 Task: Look for space in Torres, Brazil from 6th September, 2023 to 10th September, 2023 for 1 adult in price range Rs.9000 to Rs.17000. Place can be private room with 1  bedroom having 1 bed and 1 bathroom. Property type can be house, flat, guest house, hotel. Amenities needed are: washing machine. Booking option can be shelf check-in. Required host language is Spanish.
Action: Mouse moved to (389, 94)
Screenshot: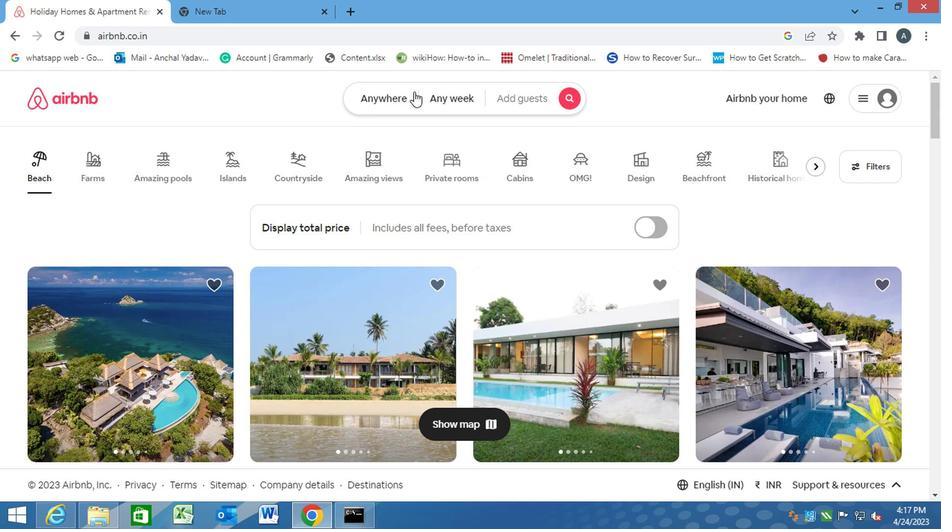 
Action: Mouse pressed left at (389, 94)
Screenshot: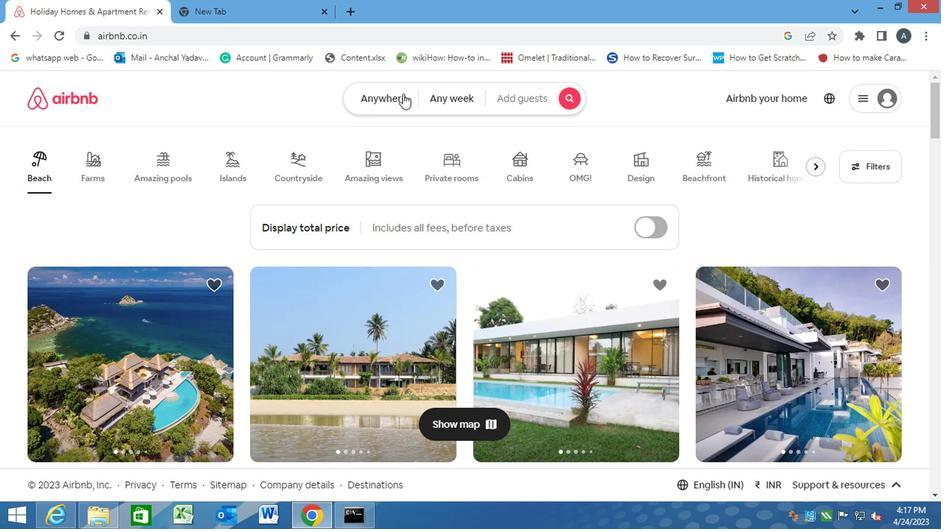 
Action: Mouse moved to (267, 151)
Screenshot: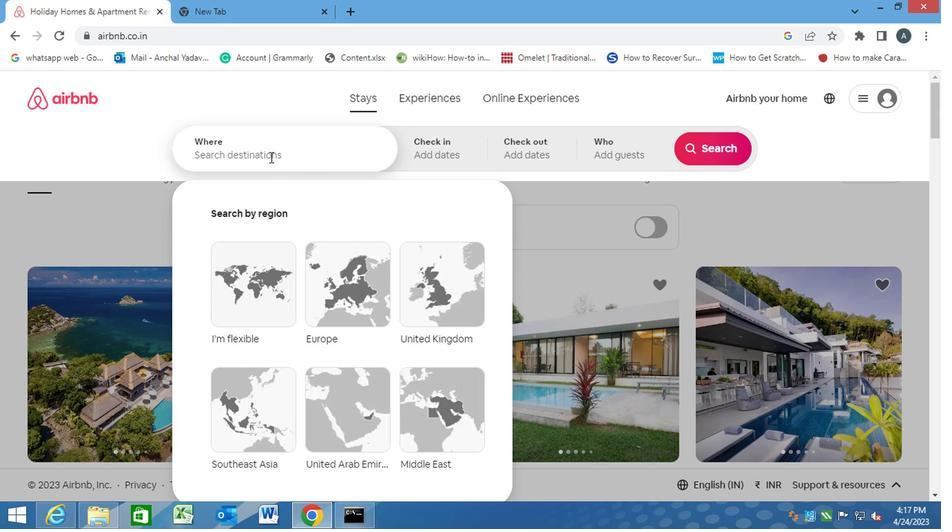 
Action: Mouse pressed left at (267, 151)
Screenshot: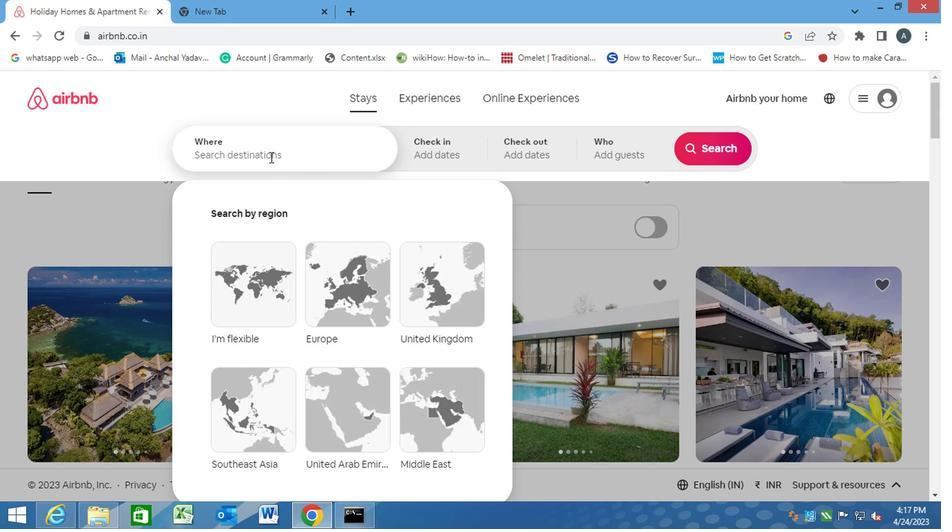 
Action: Key pressed t<Key.caps_lock>remembe,<Key.space><Key.caps_lock>b<Key.caps_lock>razil<Key.enter>
Screenshot: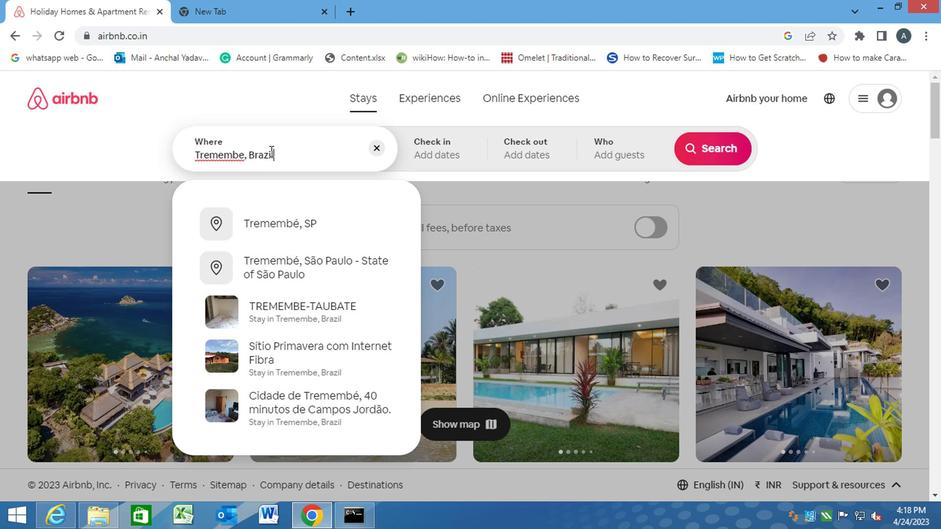 
Action: Mouse moved to (699, 254)
Screenshot: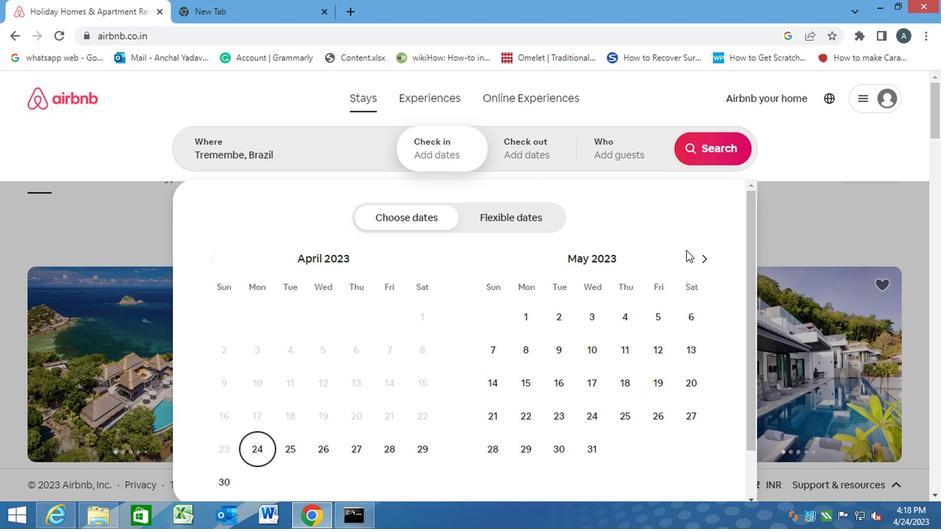 
Action: Mouse pressed left at (699, 254)
Screenshot: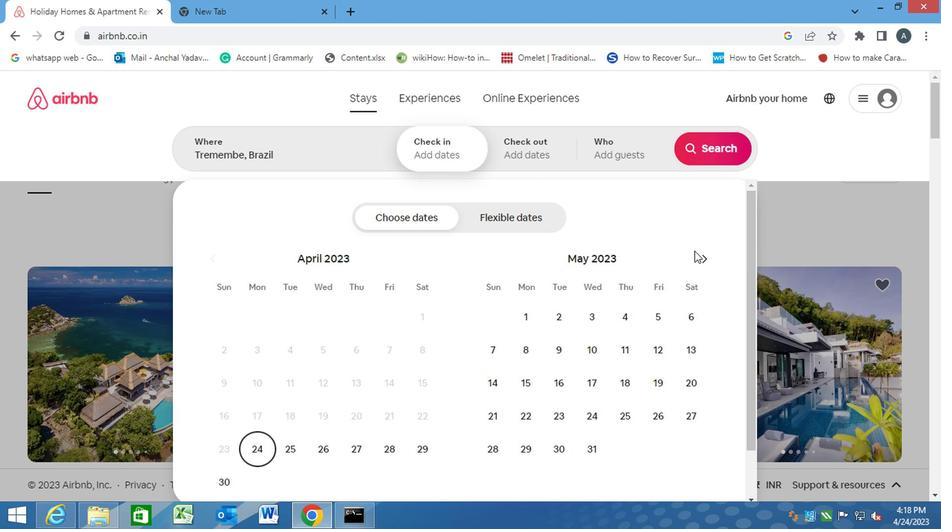 
Action: Mouse pressed left at (699, 254)
Screenshot: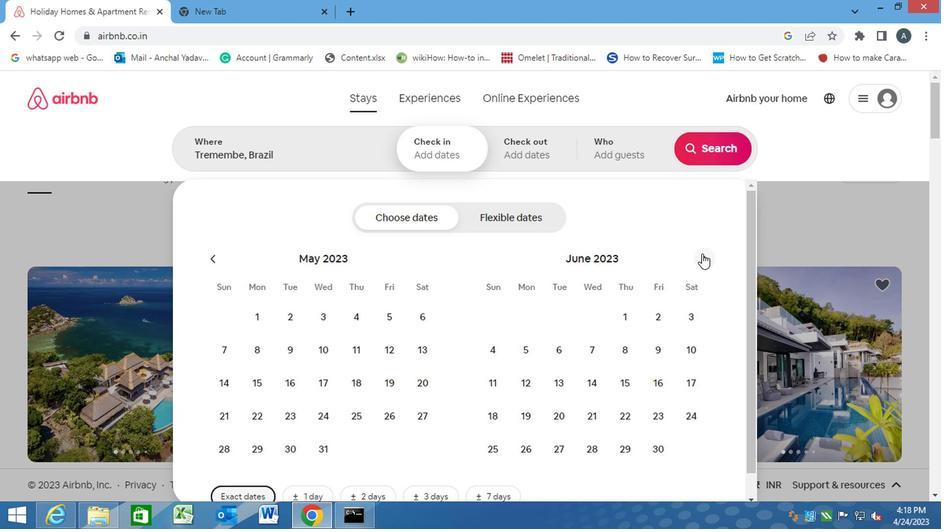 
Action: Mouse pressed left at (699, 254)
Screenshot: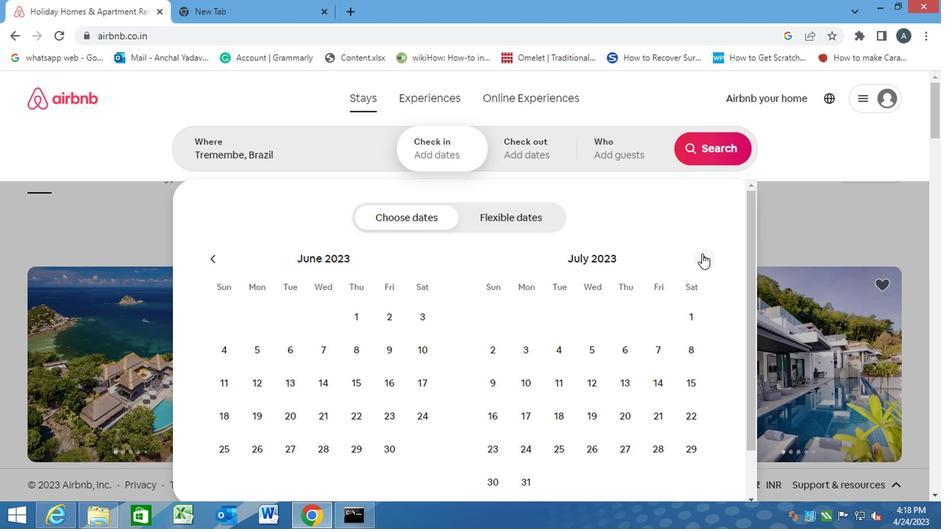 
Action: Mouse moved to (559, 317)
Screenshot: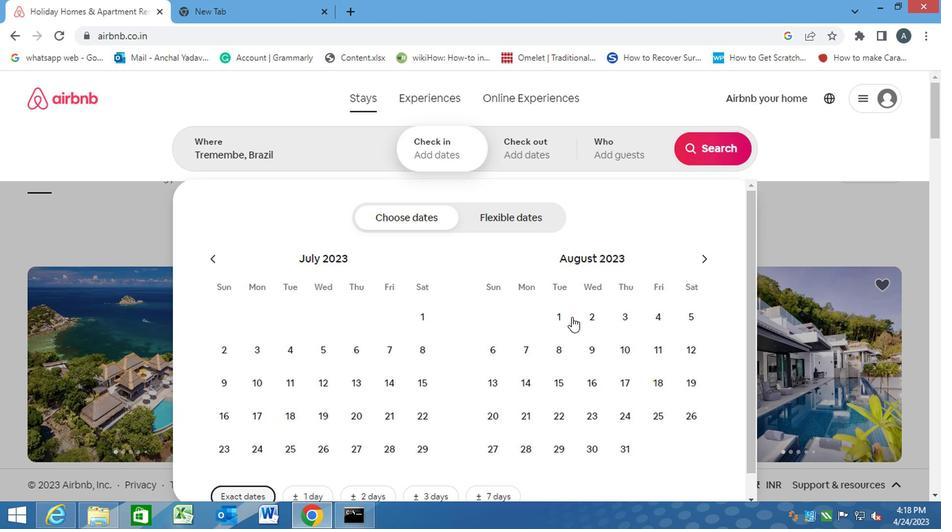 
Action: Mouse pressed left at (559, 317)
Screenshot: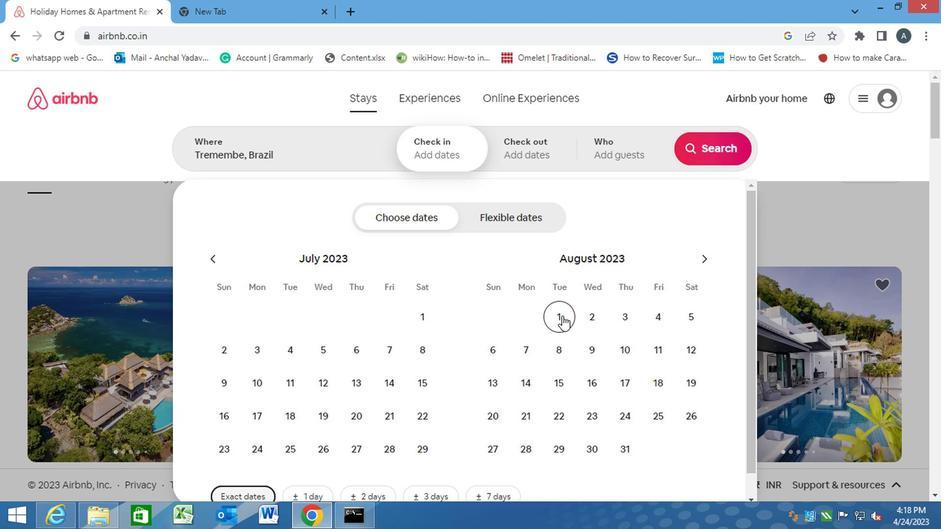 
Action: Mouse moved to (695, 321)
Screenshot: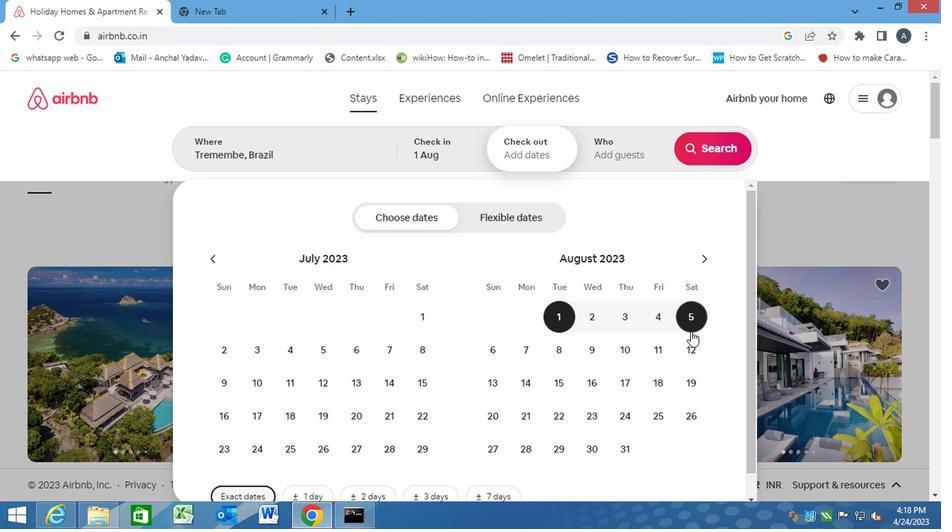 
Action: Mouse pressed left at (695, 321)
Screenshot: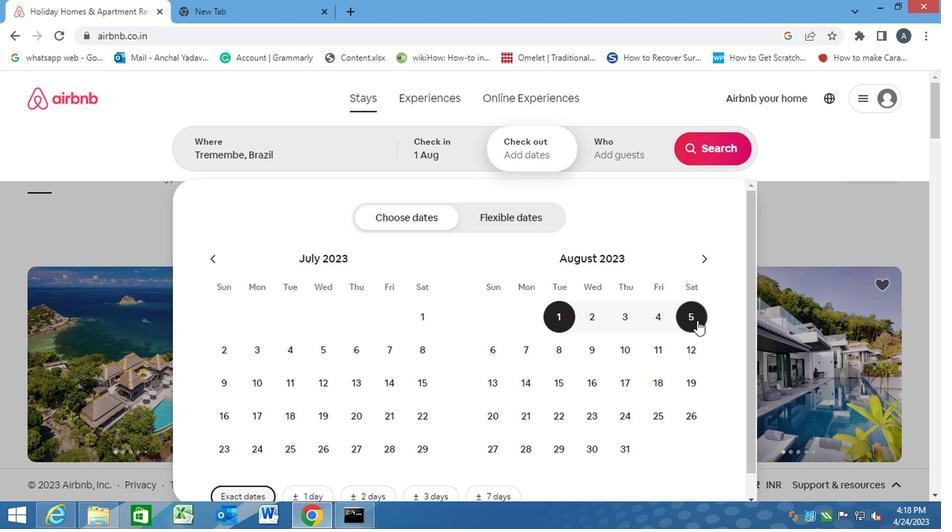 
Action: Mouse moved to (614, 152)
Screenshot: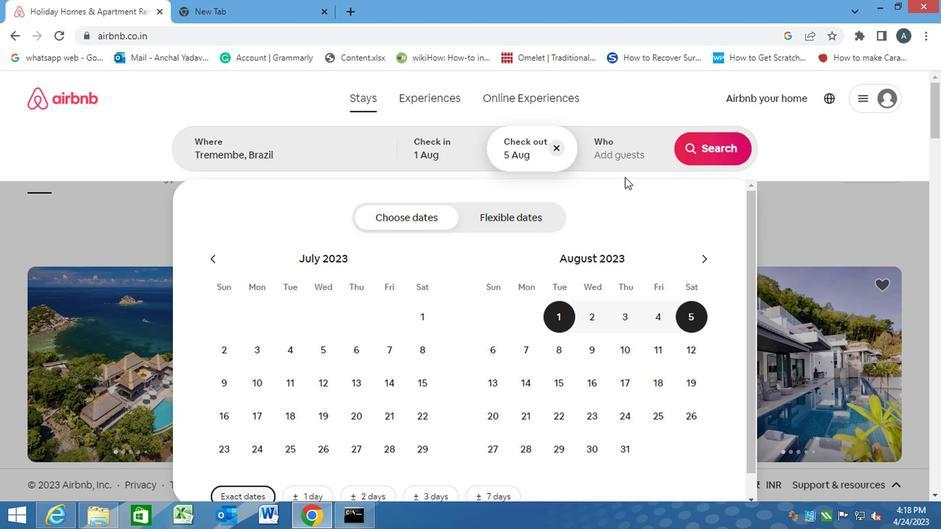 
Action: Mouse pressed left at (614, 152)
Screenshot: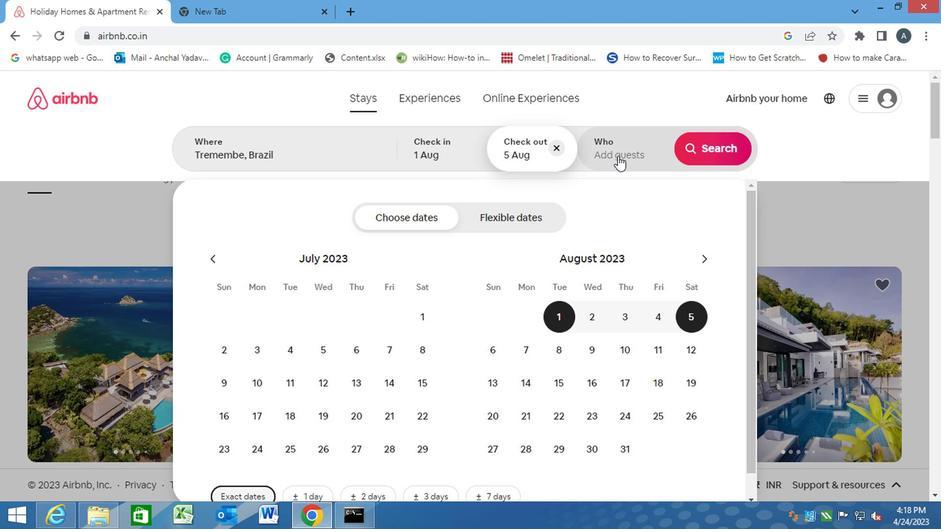 
Action: Mouse moved to (716, 218)
Screenshot: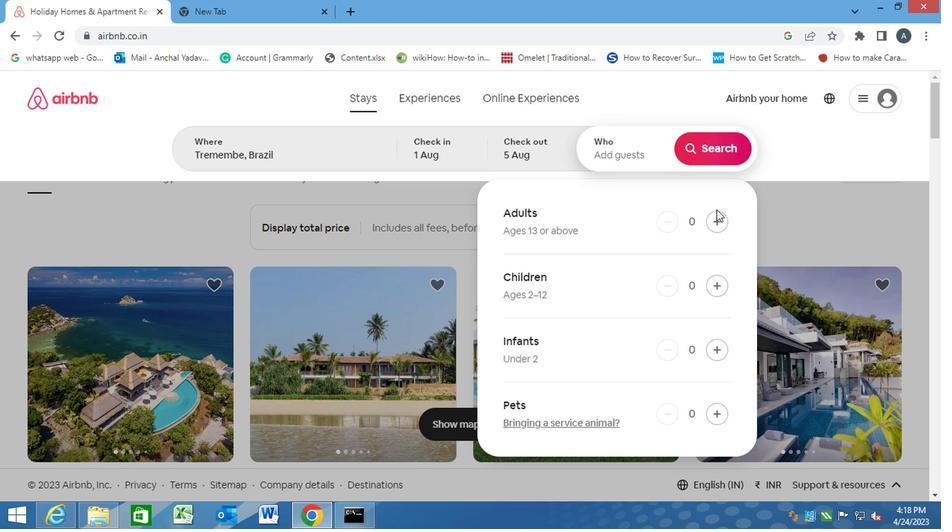 
Action: Mouse pressed left at (716, 218)
Screenshot: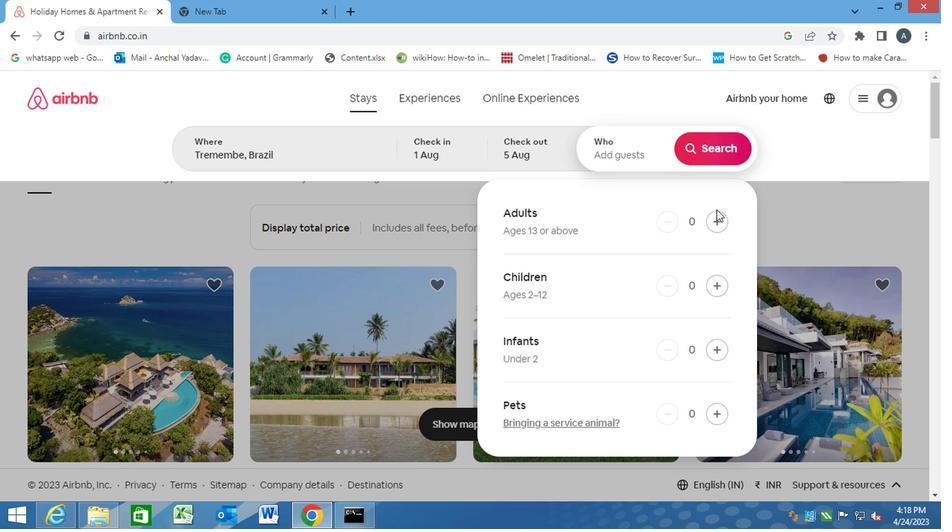 
Action: Mouse pressed left at (716, 218)
Screenshot: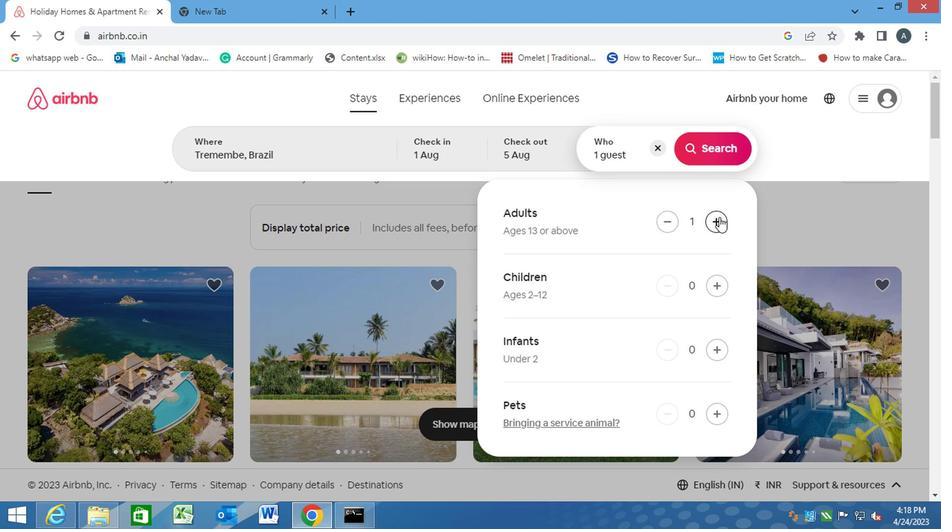 
Action: Mouse pressed left at (716, 218)
Screenshot: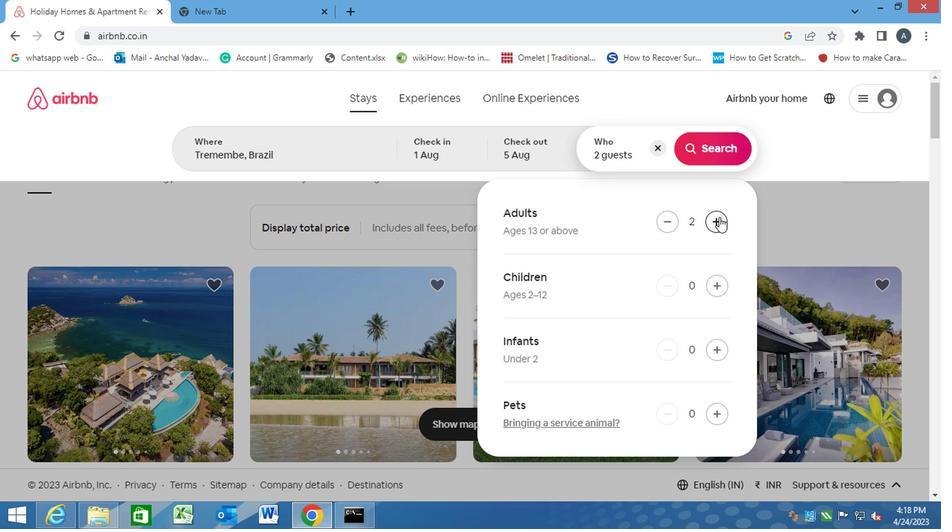 
Action: Mouse moved to (713, 287)
Screenshot: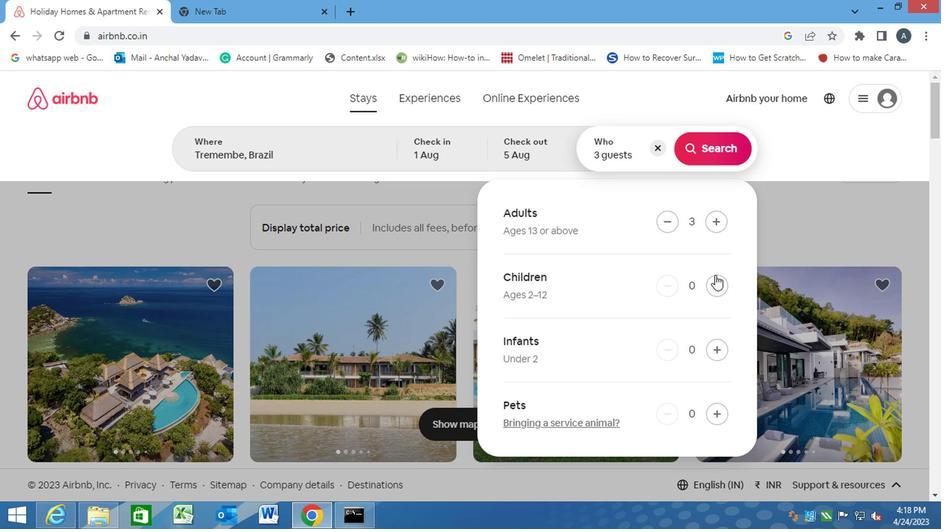 
Action: Mouse pressed left at (713, 287)
Screenshot: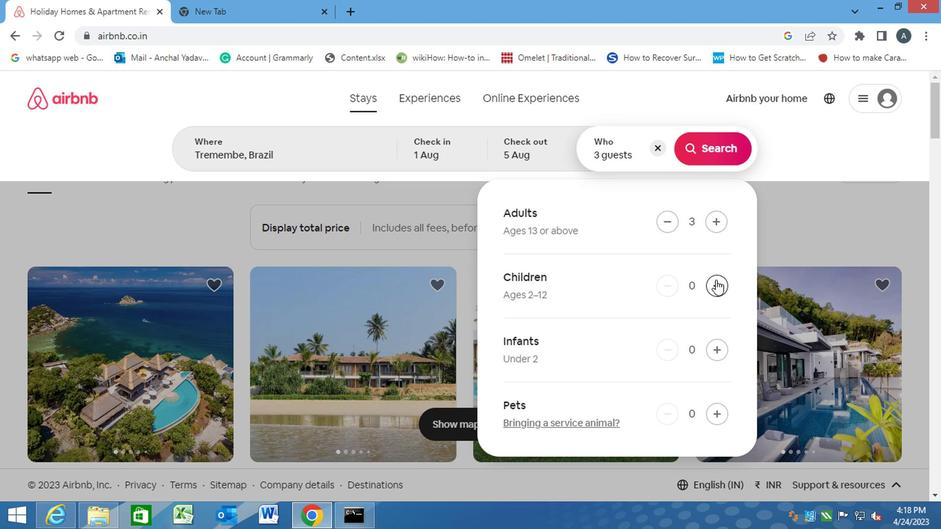 
Action: Mouse moved to (714, 156)
Screenshot: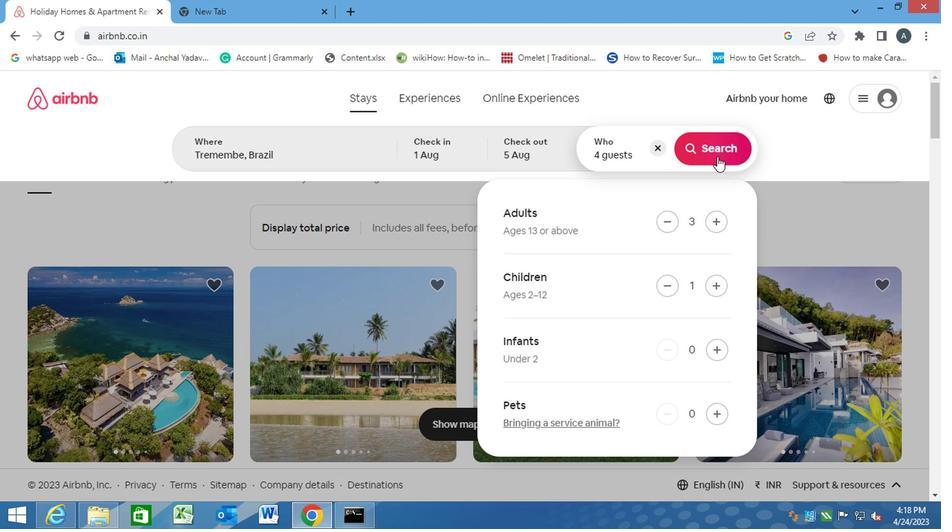 
Action: Mouse pressed left at (714, 156)
Screenshot: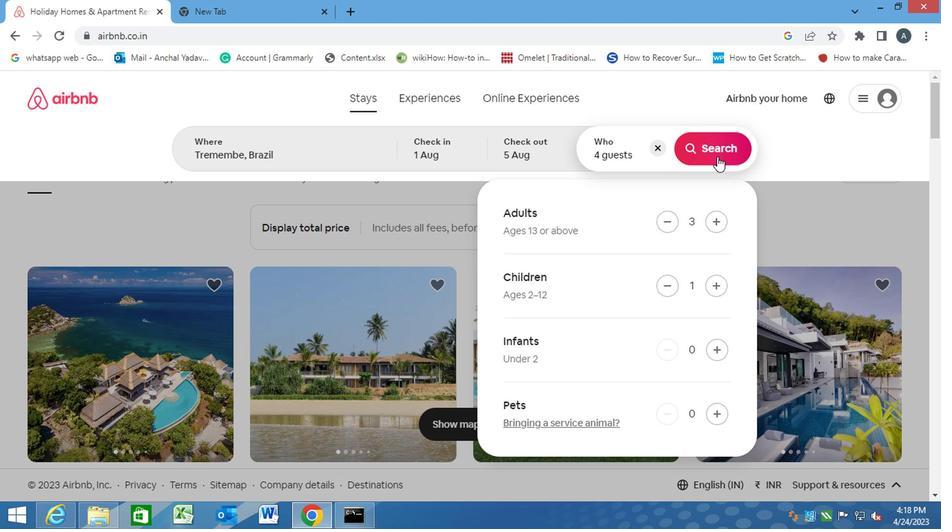
Action: Mouse moved to (871, 148)
Screenshot: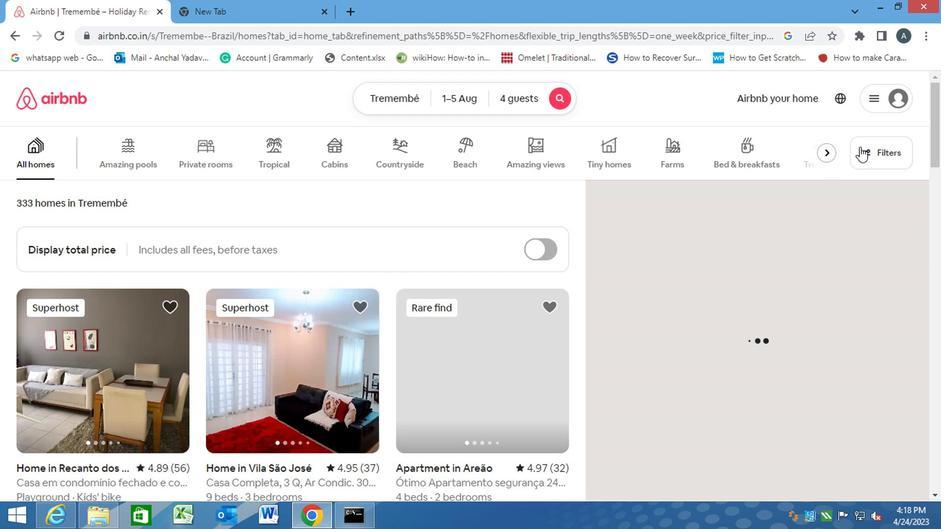 
Action: Mouse pressed left at (871, 148)
Screenshot: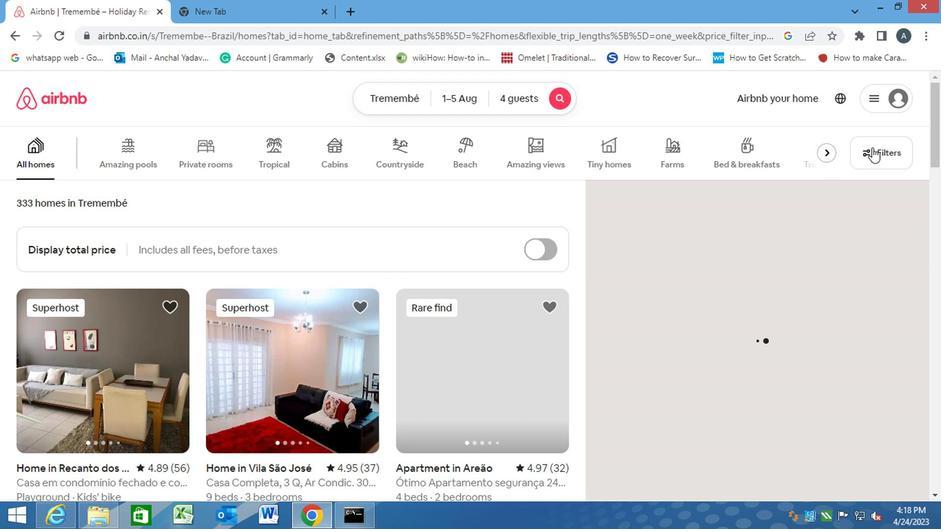 
Action: Mouse moved to (284, 326)
Screenshot: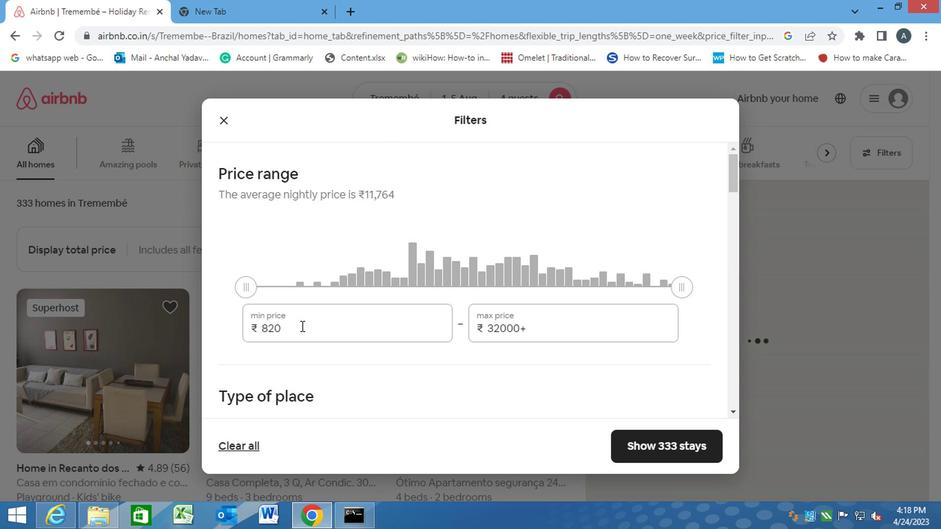 
Action: Mouse pressed left at (284, 326)
Screenshot: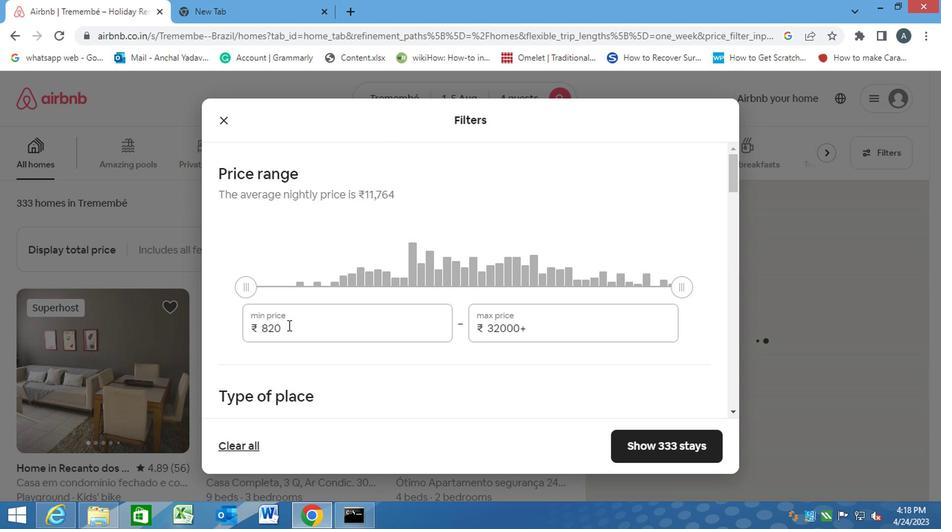 
Action: Mouse moved to (242, 331)
Screenshot: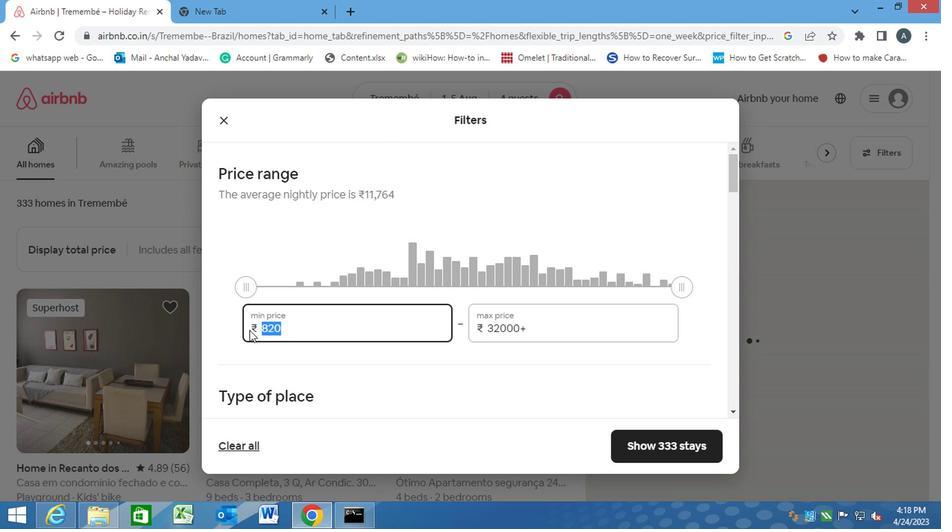 
Action: Key pressed 13000<Key.tab>20000
Screenshot: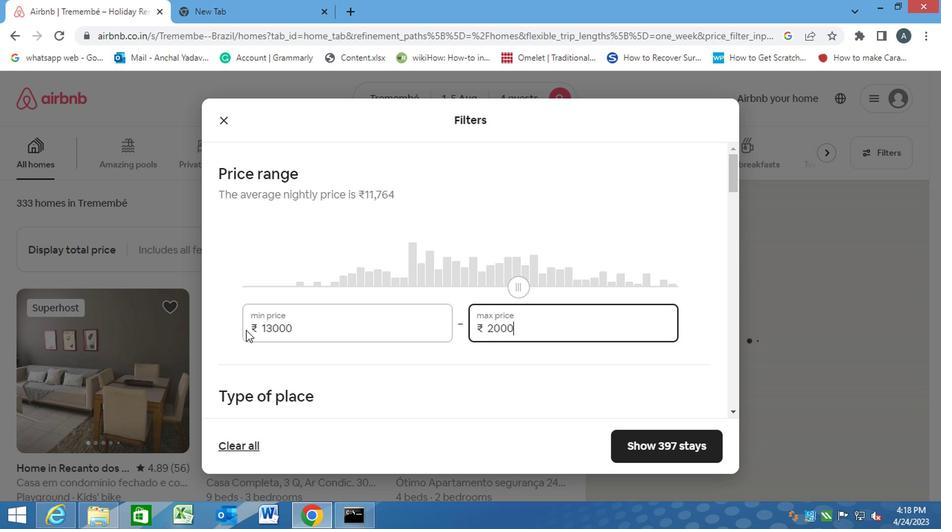 
Action: Mouse moved to (533, 396)
Screenshot: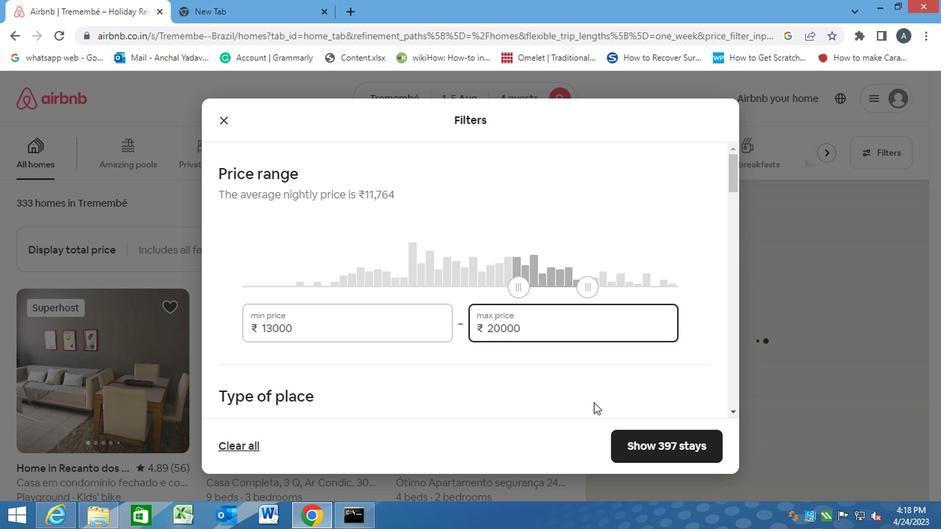 
Action: Mouse pressed left at (533, 396)
Screenshot: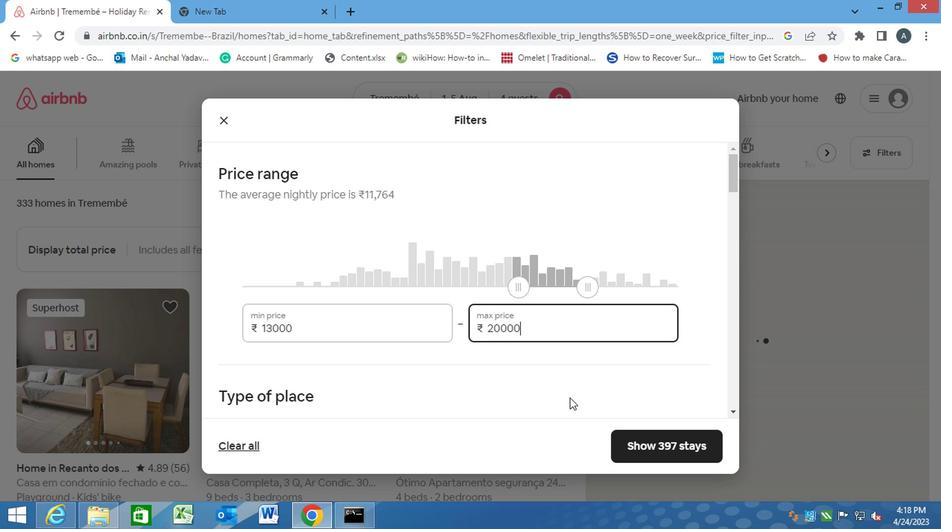 
Action: Mouse scrolled (533, 395) with delta (0, 0)
Screenshot: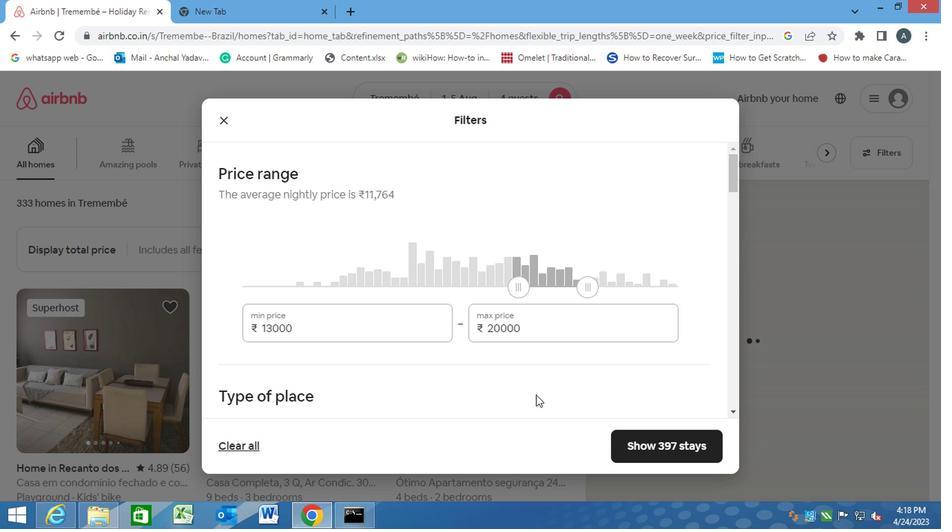 
Action: Mouse moved to (530, 396)
Screenshot: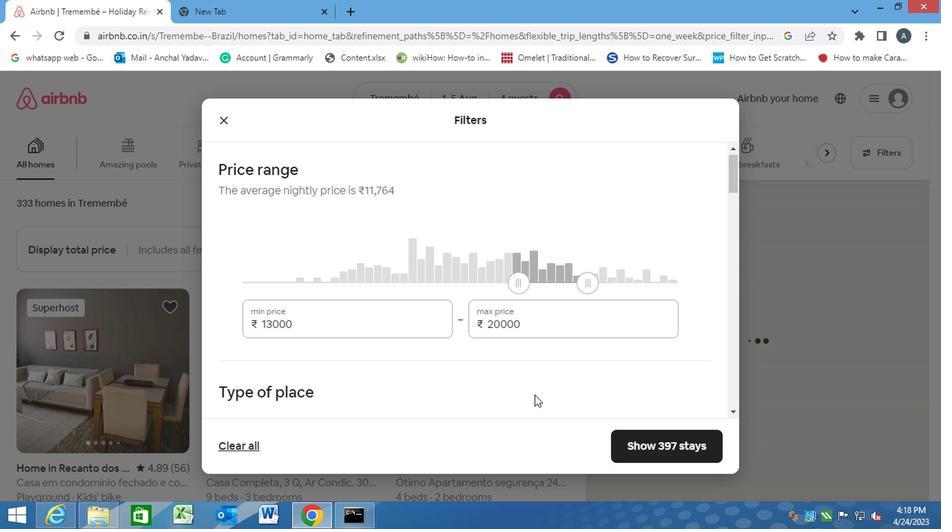 
Action: Mouse scrolled (530, 395) with delta (0, 0)
Screenshot: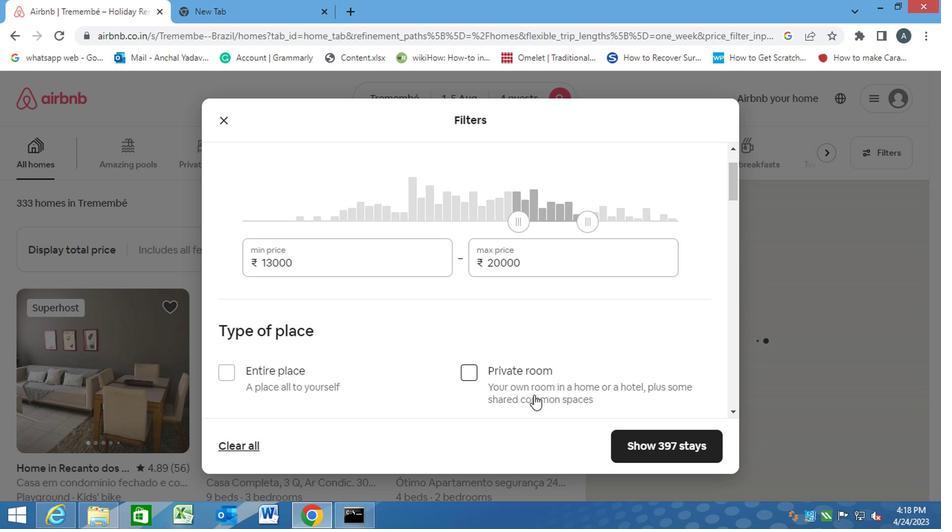 
Action: Mouse moved to (498, 389)
Screenshot: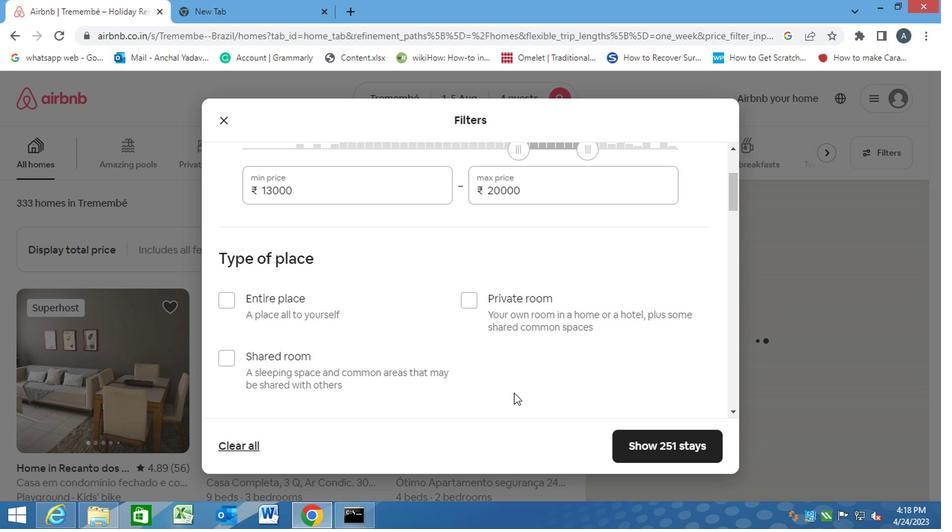 
Action: Mouse scrolled (498, 388) with delta (0, 0)
Screenshot: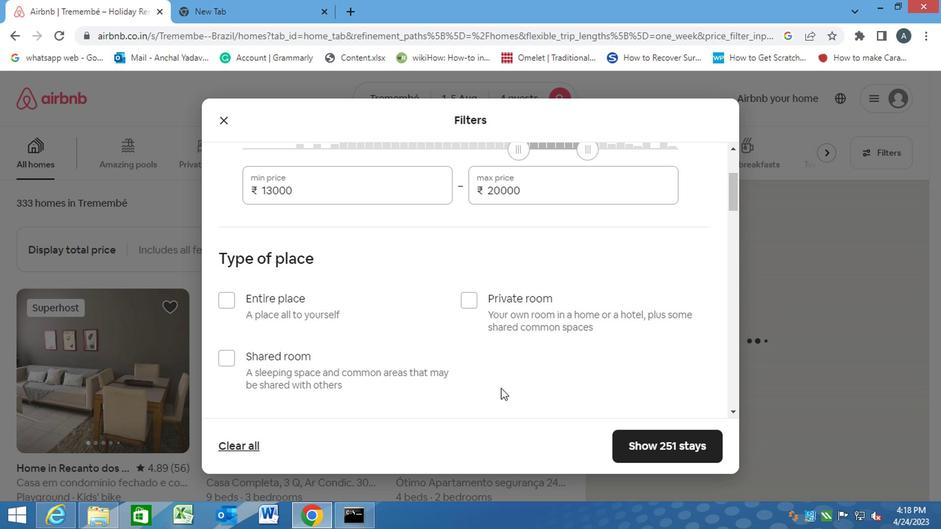 
Action: Mouse moved to (216, 235)
Screenshot: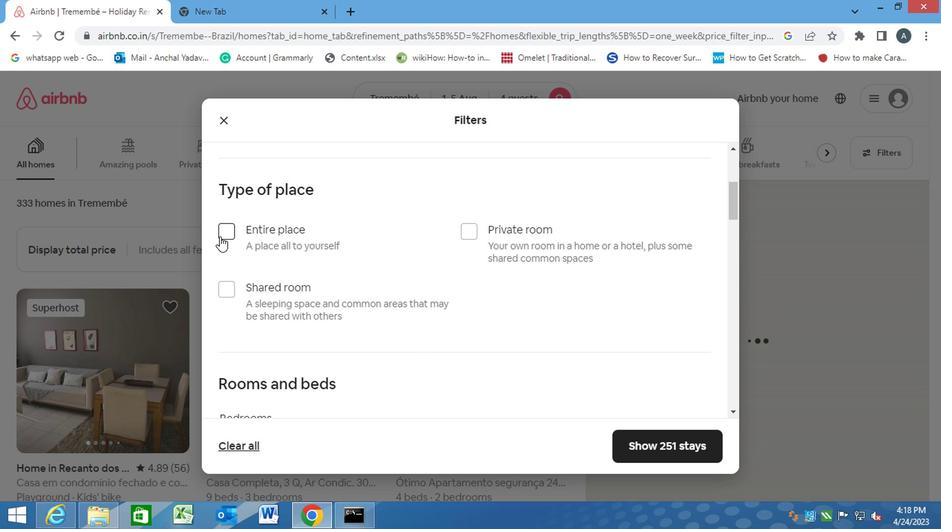 
Action: Mouse pressed left at (216, 235)
Screenshot: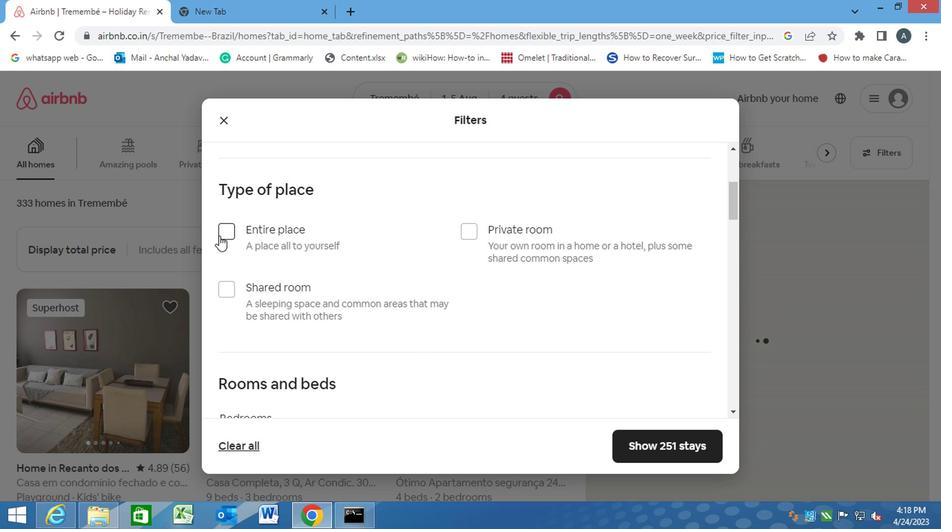 
Action: Mouse moved to (417, 332)
Screenshot: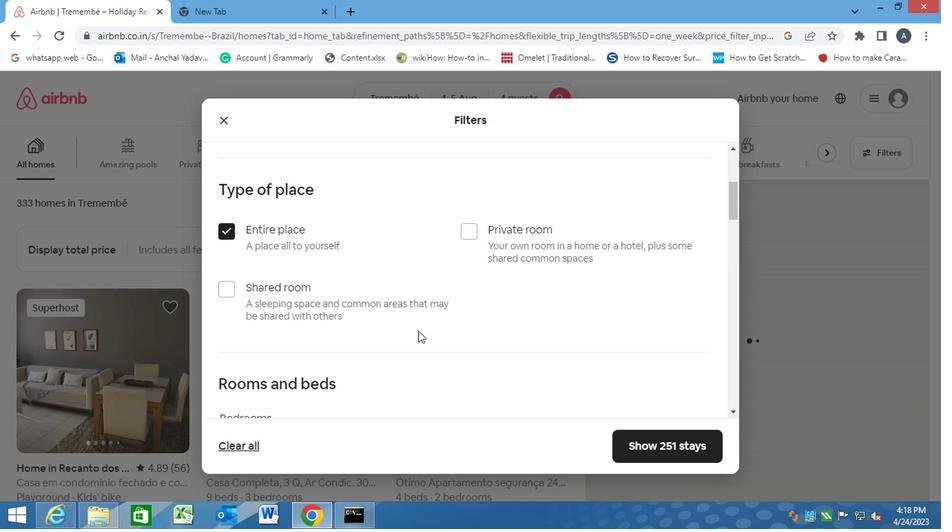 
Action: Mouse scrolled (417, 331) with delta (0, 0)
Screenshot: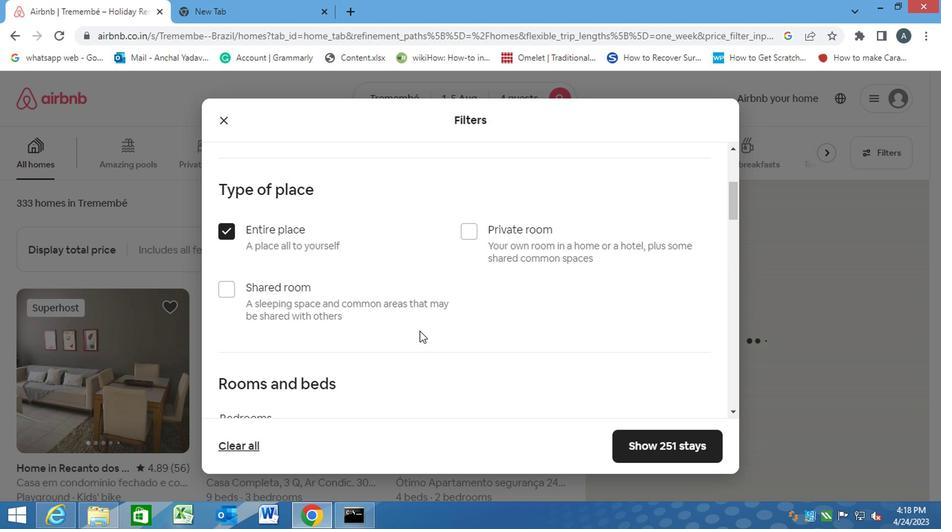 
Action: Mouse scrolled (417, 331) with delta (0, 0)
Screenshot: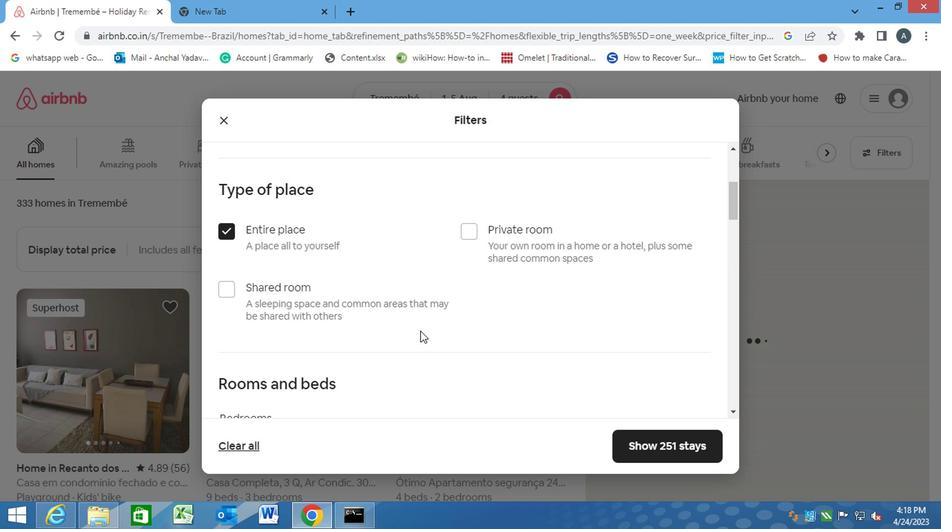 
Action: Mouse scrolled (417, 331) with delta (0, 0)
Screenshot: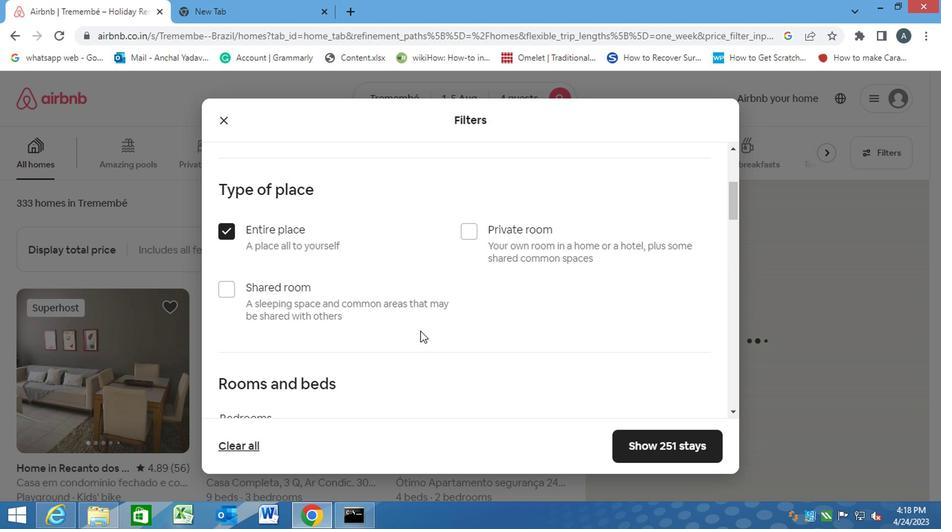 
Action: Mouse moved to (346, 254)
Screenshot: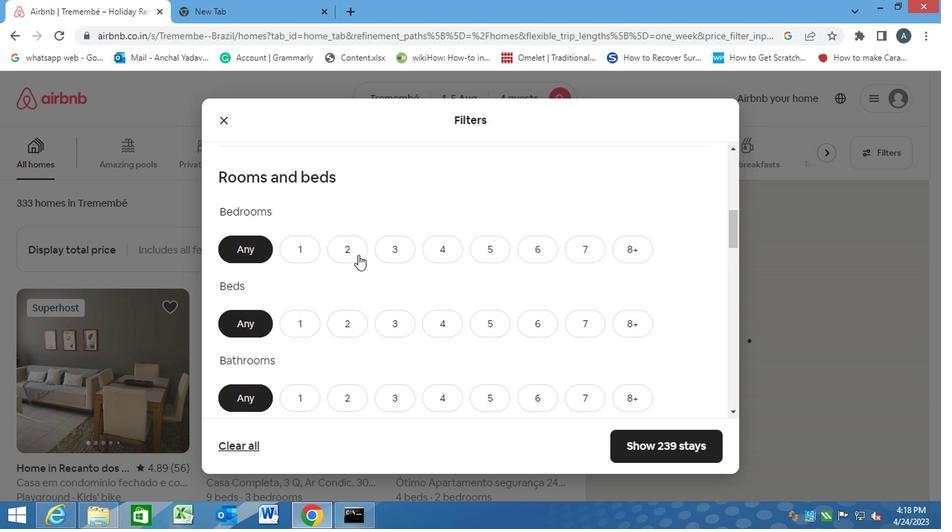 
Action: Mouse pressed left at (346, 254)
Screenshot: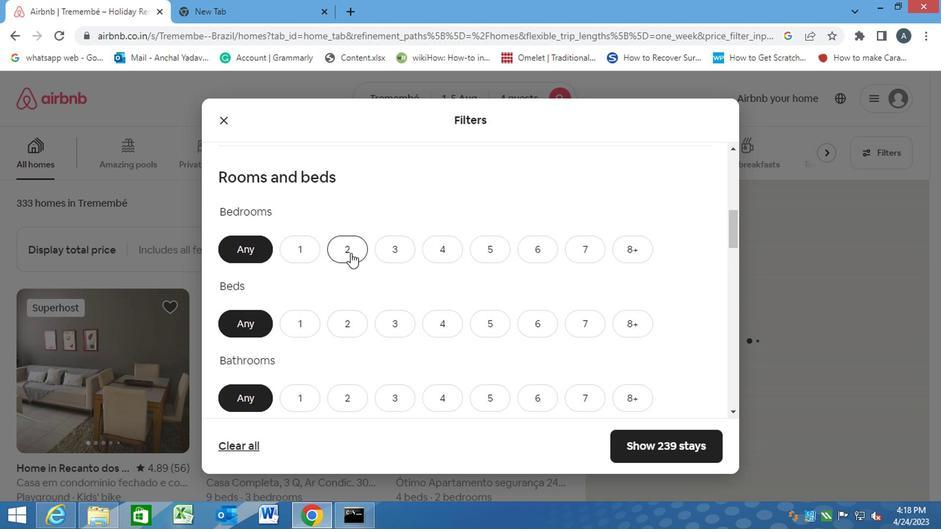 
Action: Mouse moved to (390, 320)
Screenshot: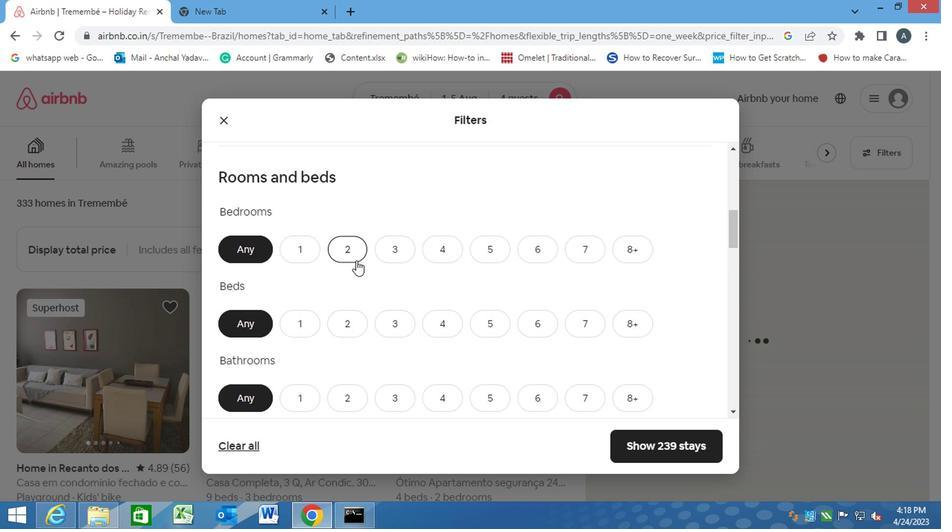 
Action: Mouse pressed left at (390, 320)
Screenshot: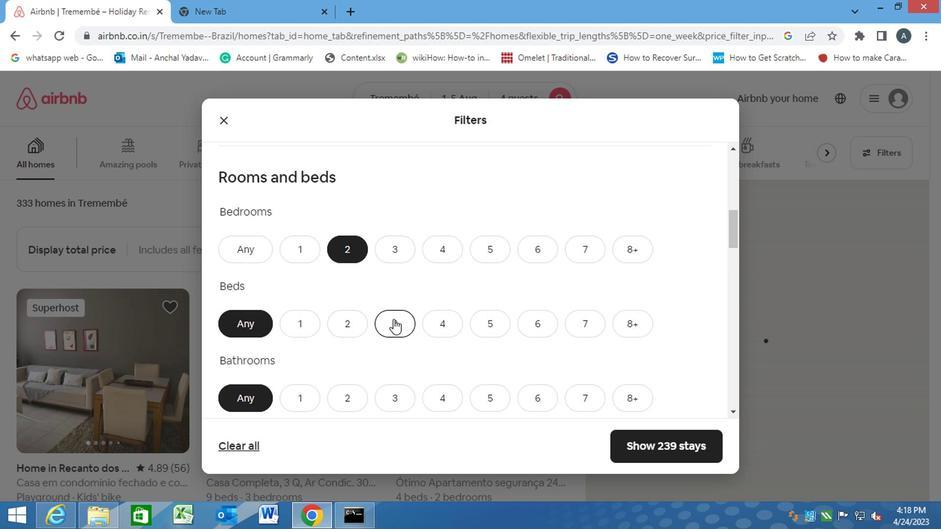 
Action: Mouse moved to (349, 395)
Screenshot: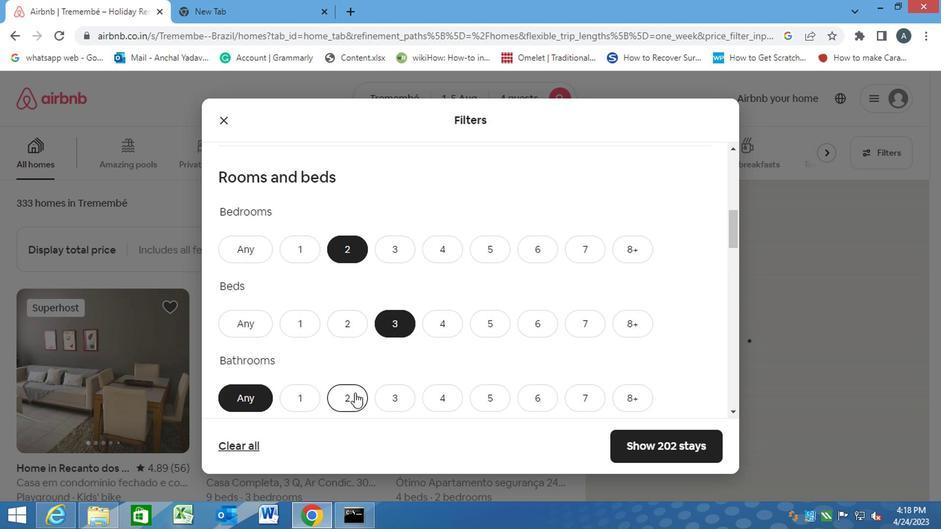 
Action: Mouse pressed left at (349, 395)
Screenshot: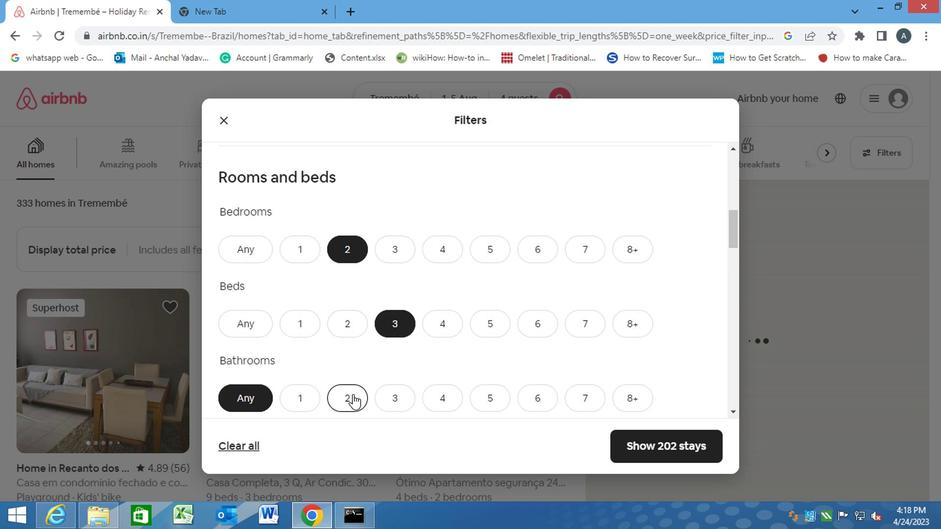 
Action: Mouse moved to (581, 276)
Screenshot: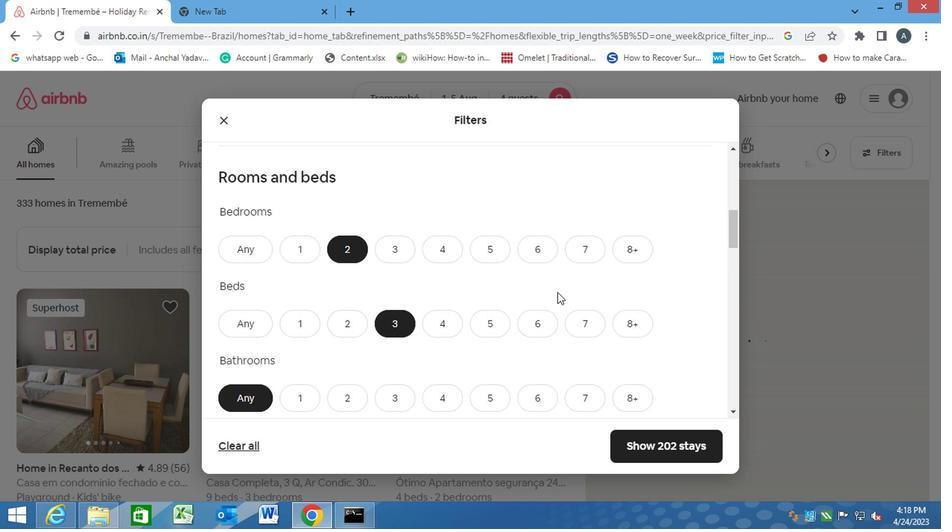 
Action: Mouse scrolled (581, 275) with delta (0, 0)
Screenshot: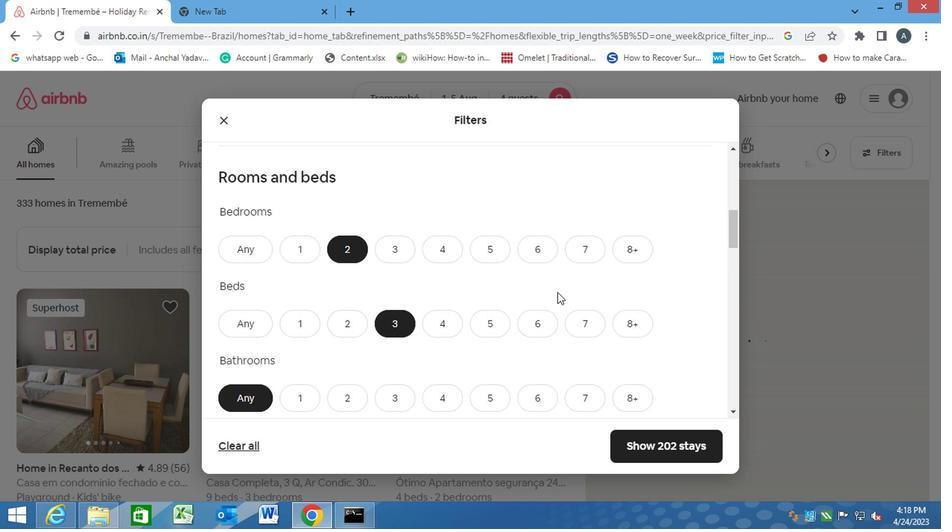 
Action: Mouse scrolled (581, 275) with delta (0, 0)
Screenshot: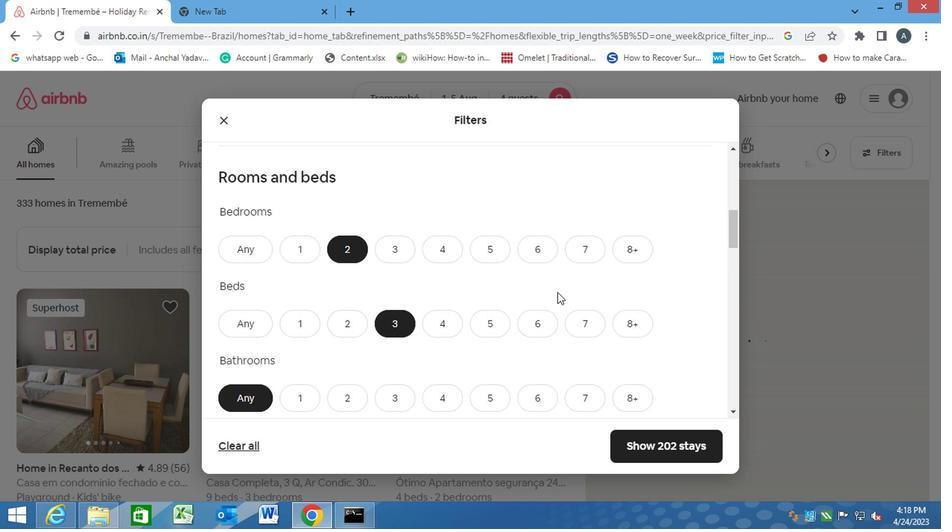 
Action: Mouse moved to (462, 290)
Screenshot: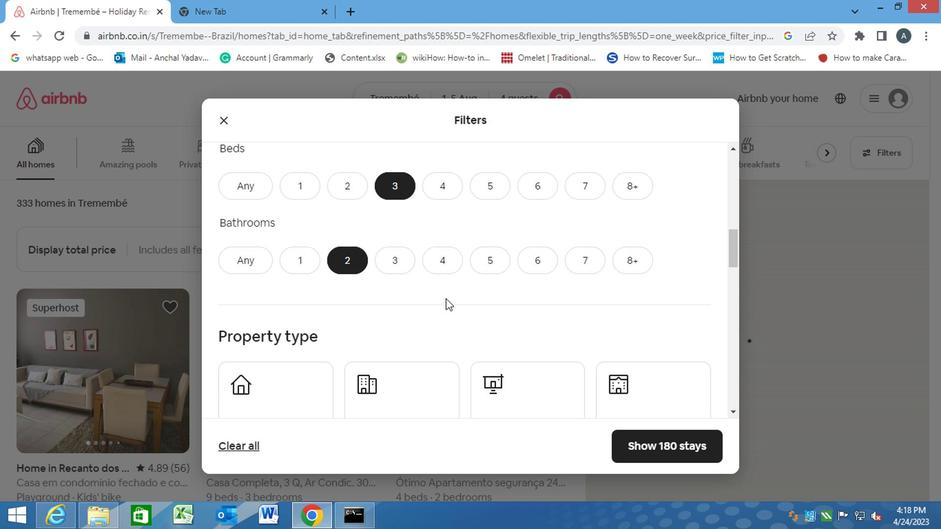 
Action: Mouse scrolled (462, 290) with delta (0, 0)
Screenshot: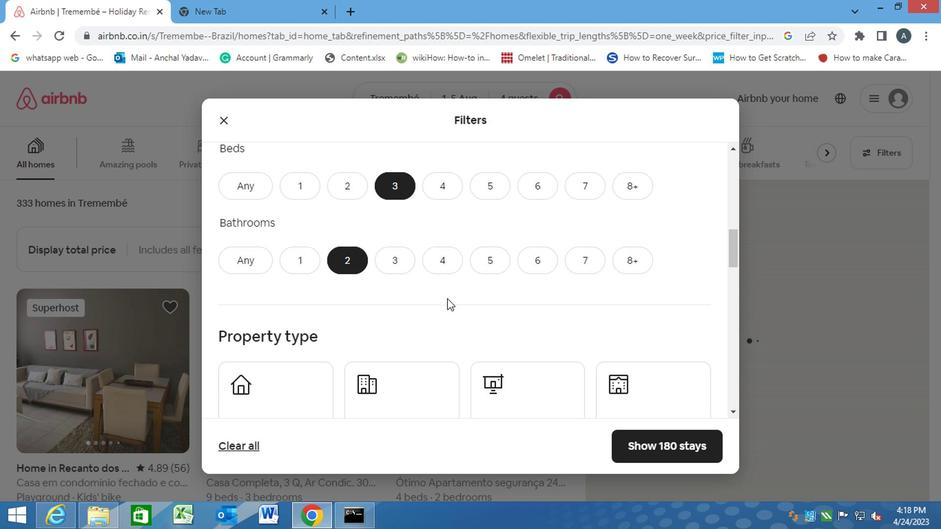 
Action: Mouse scrolled (462, 290) with delta (0, 0)
Screenshot: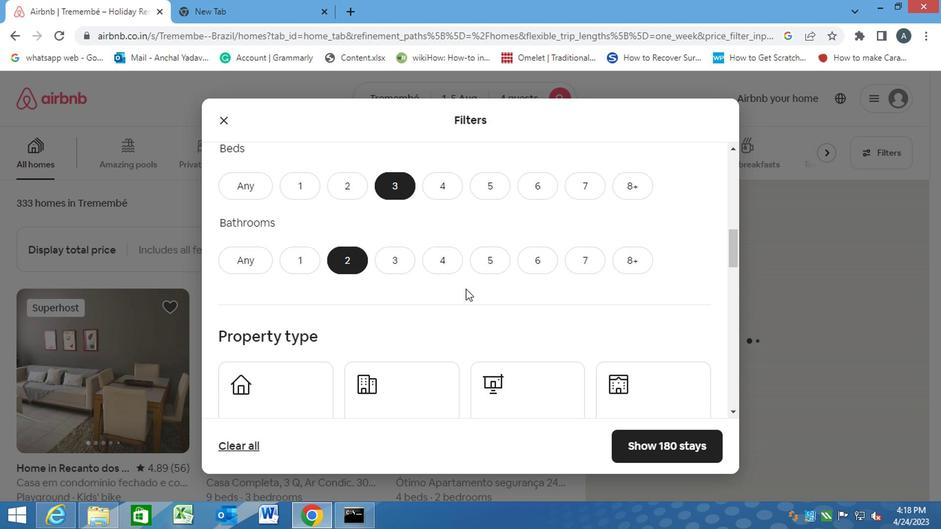 
Action: Mouse moved to (463, 290)
Screenshot: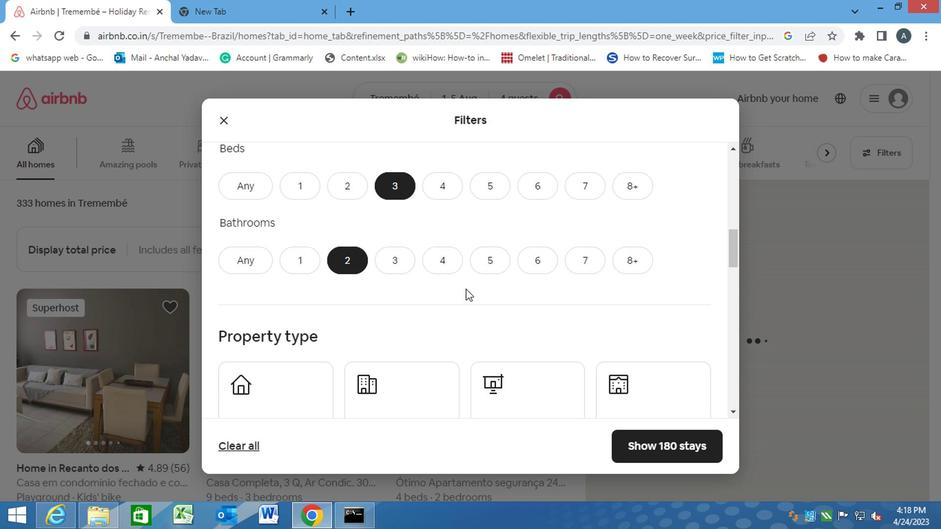 
Action: Mouse scrolled (463, 289) with delta (0, 0)
Screenshot: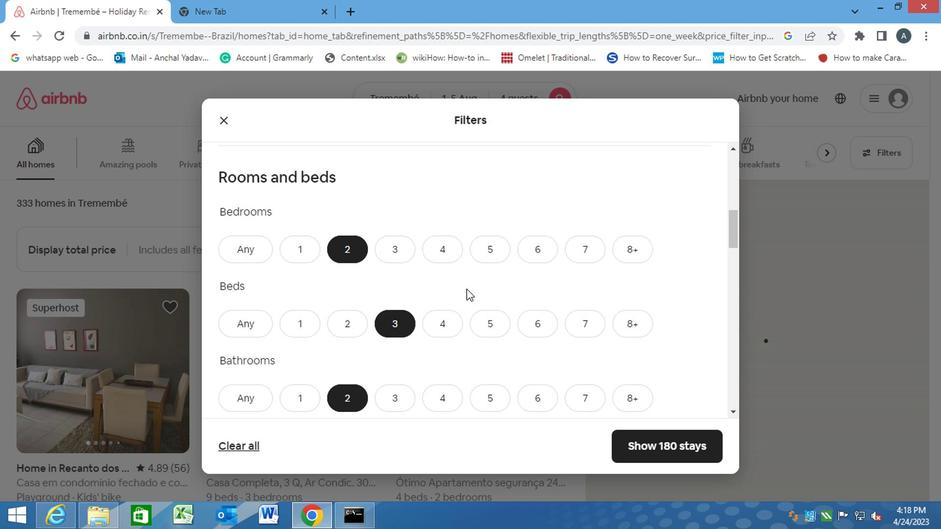 
Action: Mouse scrolled (463, 289) with delta (0, 0)
Screenshot: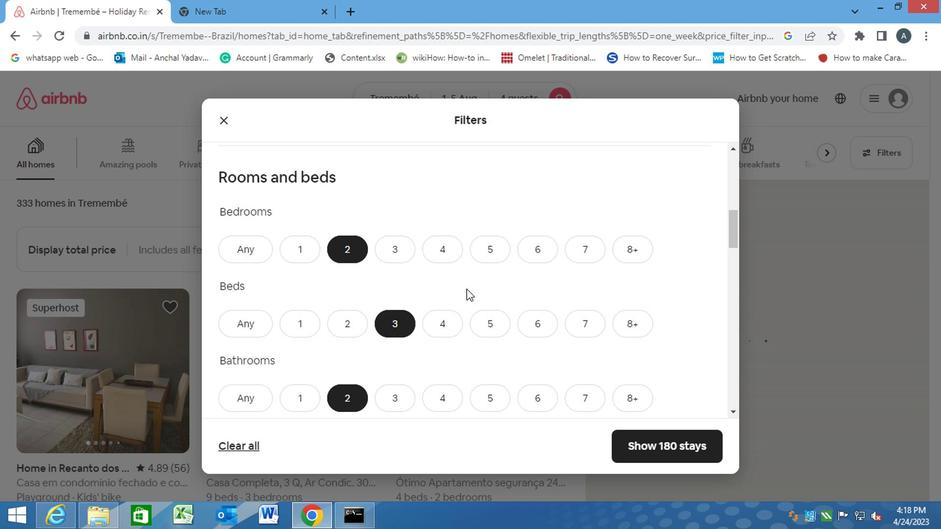 
Action: Mouse scrolled (463, 289) with delta (0, 0)
Screenshot: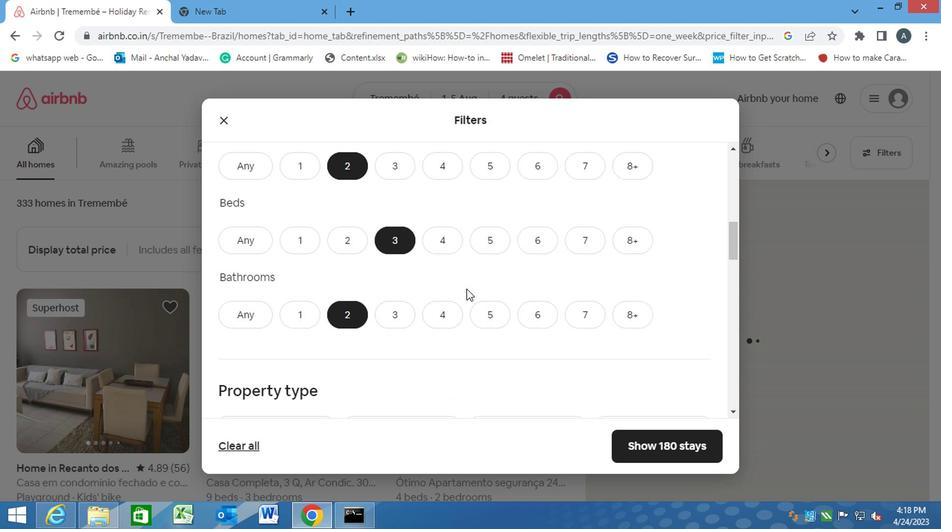 
Action: Mouse moved to (296, 346)
Screenshot: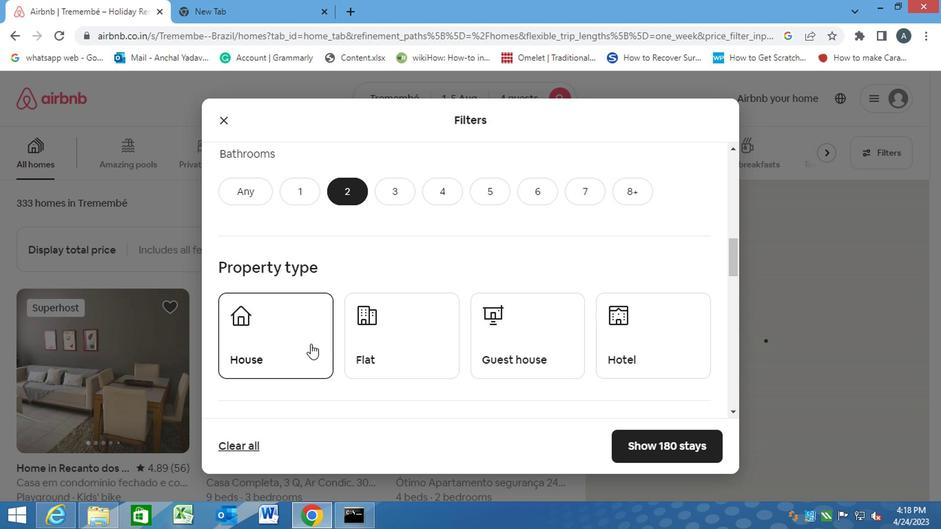 
Action: Mouse pressed left at (296, 346)
Screenshot: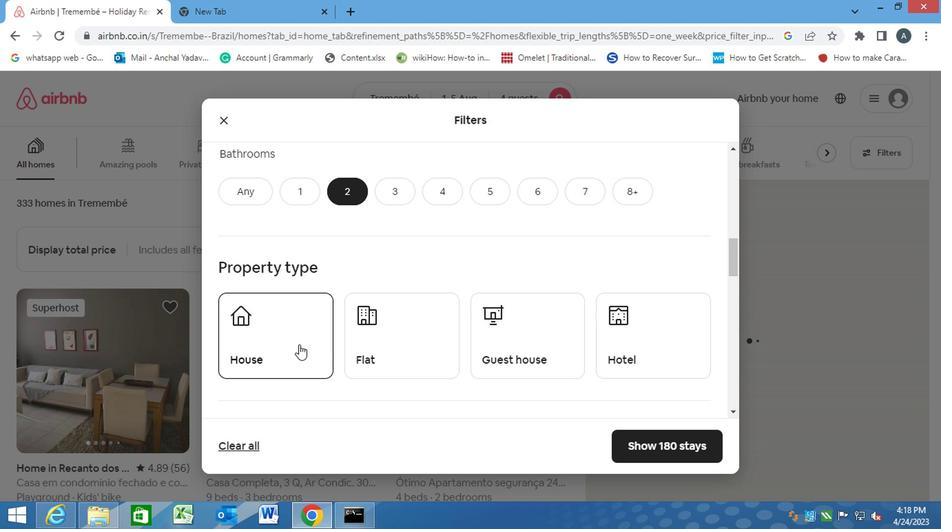 
Action: Mouse moved to (367, 351)
Screenshot: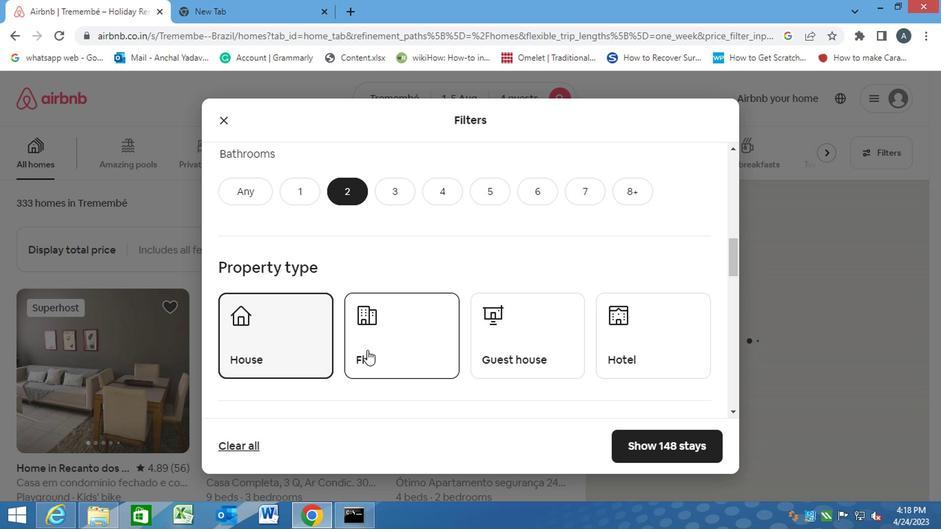 
Action: Mouse pressed left at (367, 351)
Screenshot: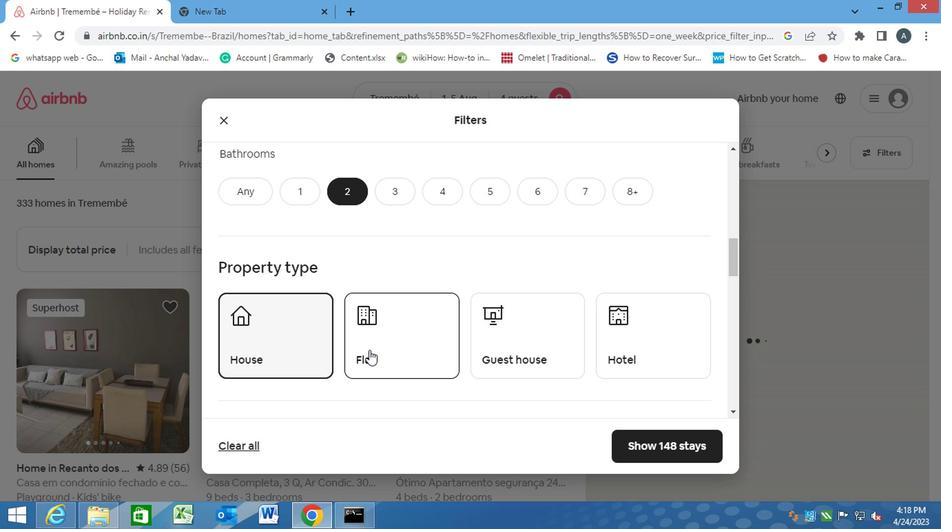 
Action: Mouse moved to (496, 355)
Screenshot: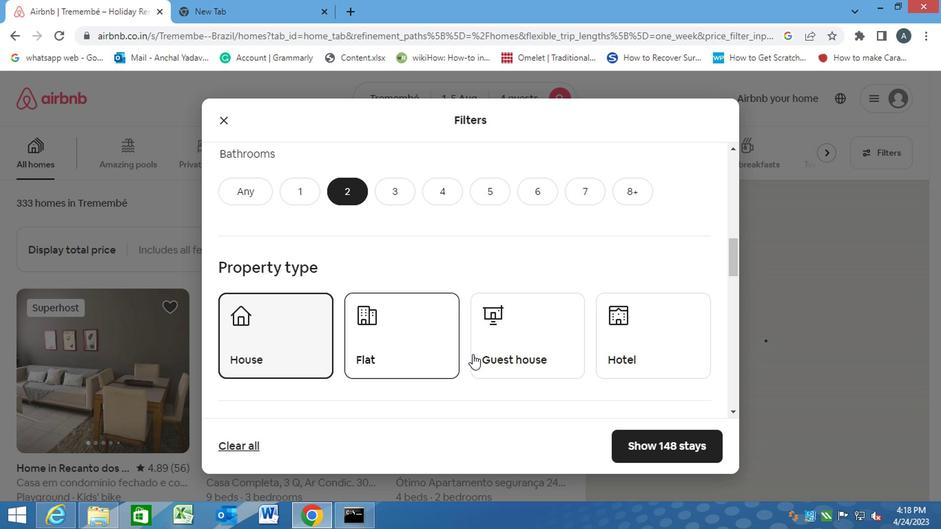 
Action: Mouse pressed left at (496, 355)
Screenshot: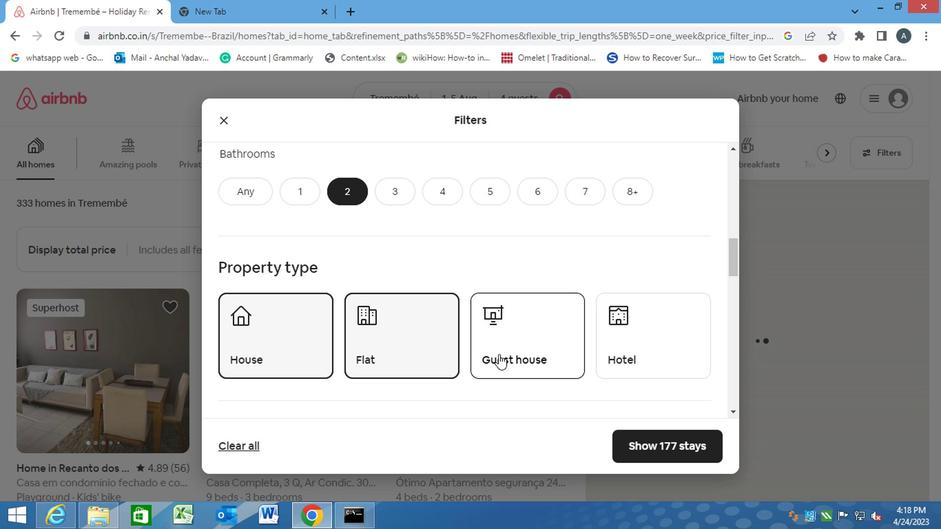 
Action: Mouse moved to (639, 350)
Screenshot: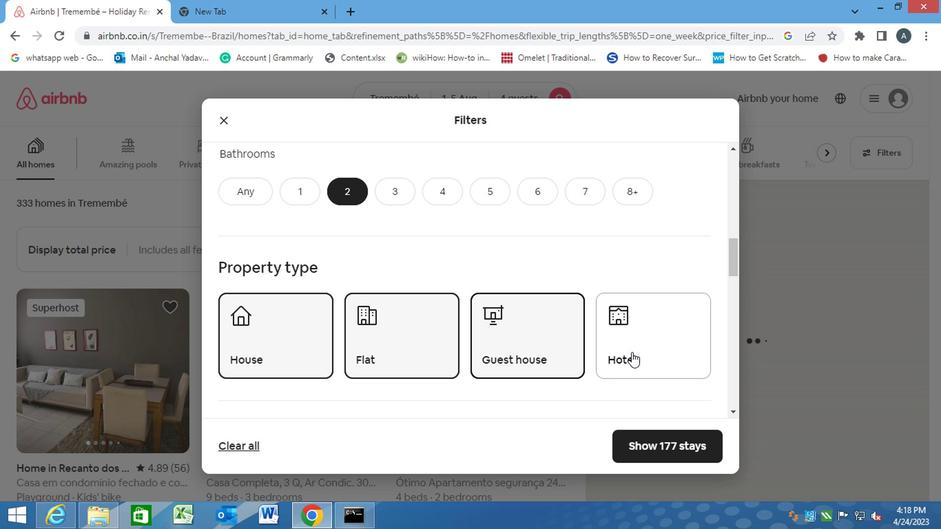 
Action: Mouse pressed left at (639, 350)
Screenshot: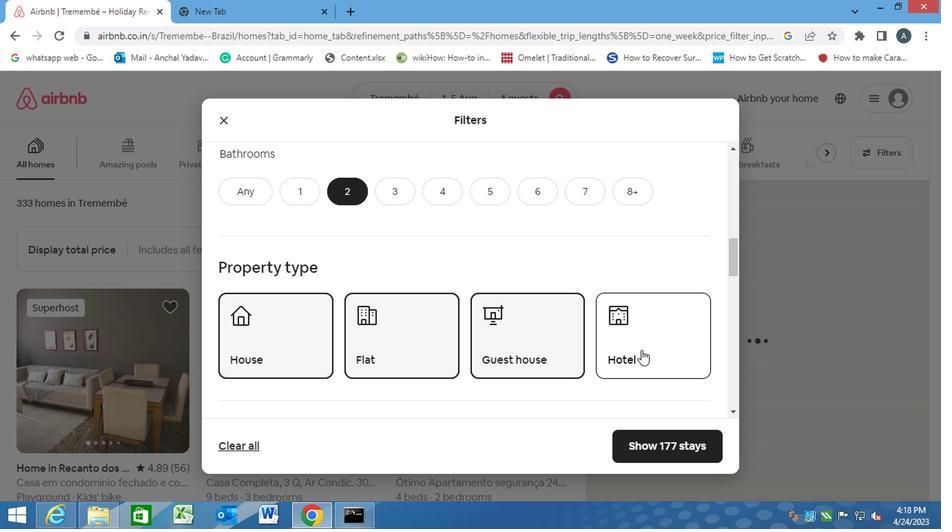 
Action: Mouse moved to (261, 349)
Screenshot: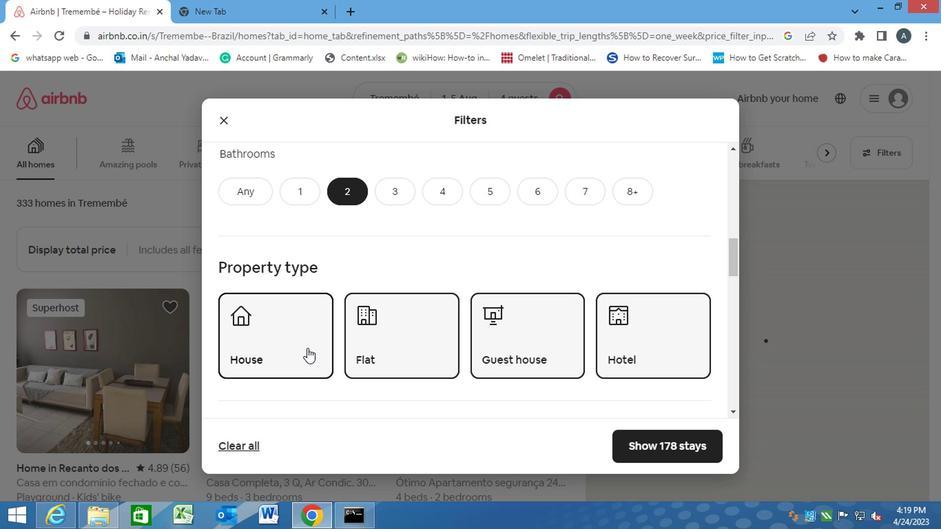 
Action: Mouse pressed left at (261, 349)
Screenshot: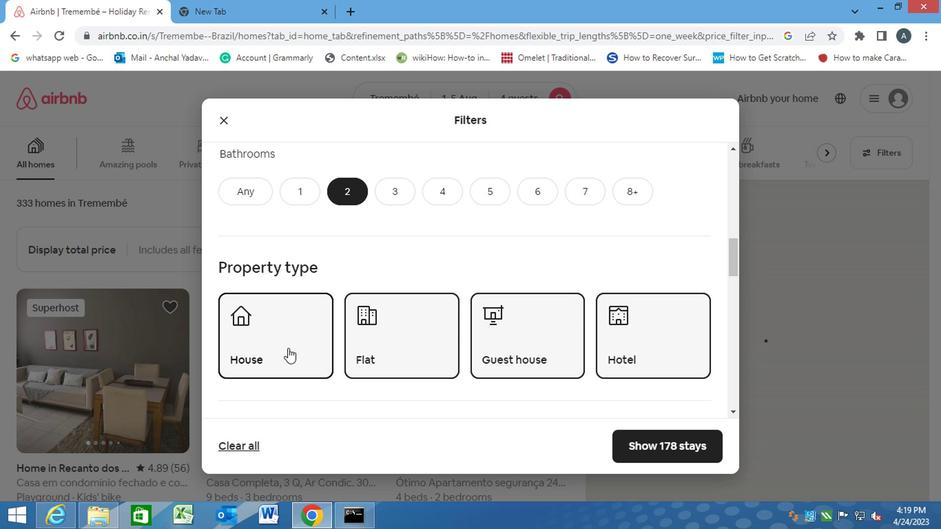 
Action: Mouse moved to (409, 433)
Screenshot: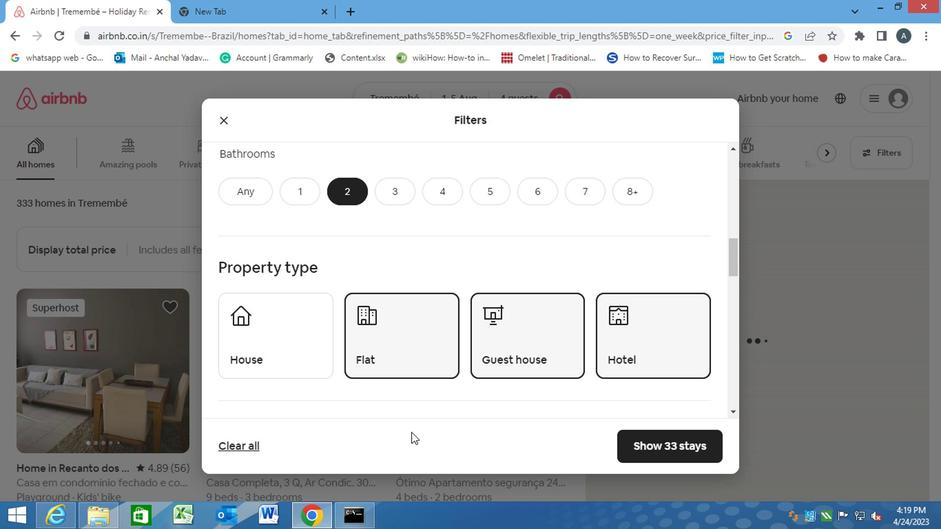 
Action: Mouse scrolled (409, 432) with delta (0, 0)
Screenshot: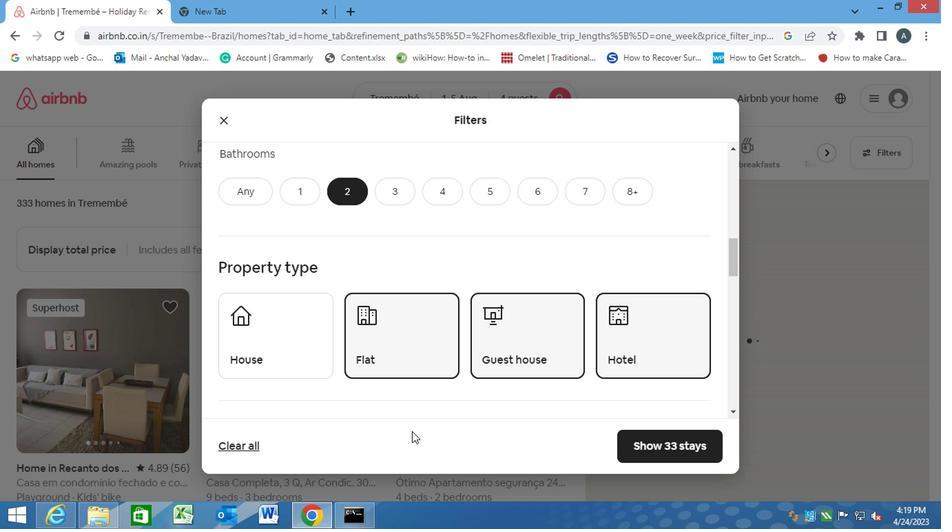 
Action: Mouse scrolled (409, 432) with delta (0, 0)
Screenshot: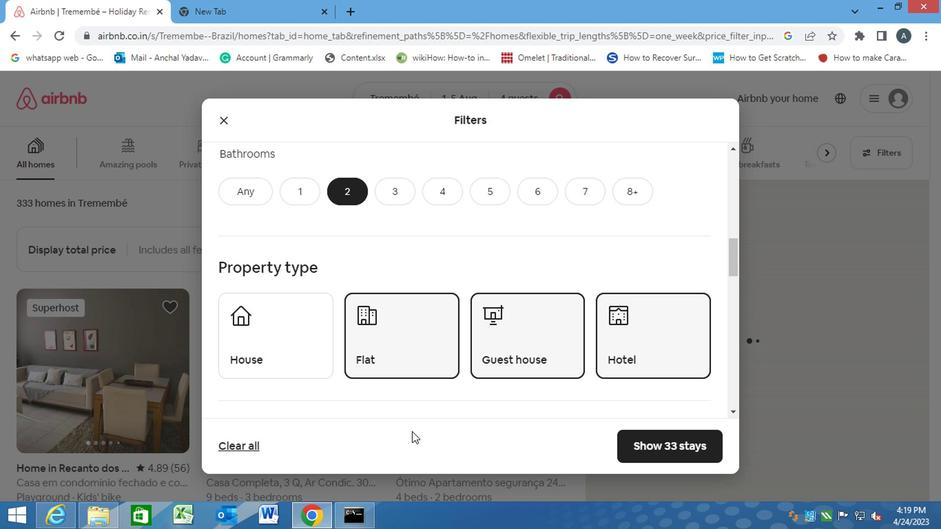 
Action: Mouse scrolled (409, 432) with delta (0, 0)
Screenshot: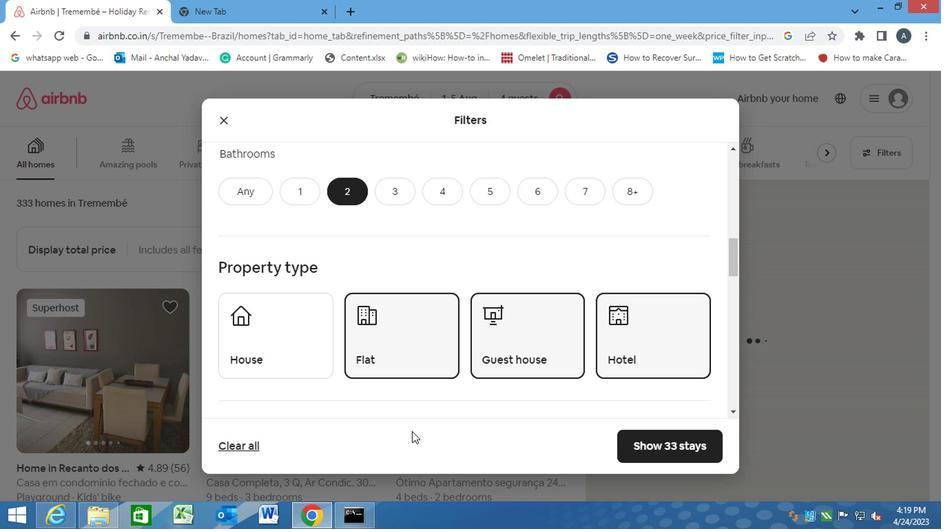 
Action: Mouse moved to (348, 340)
Screenshot: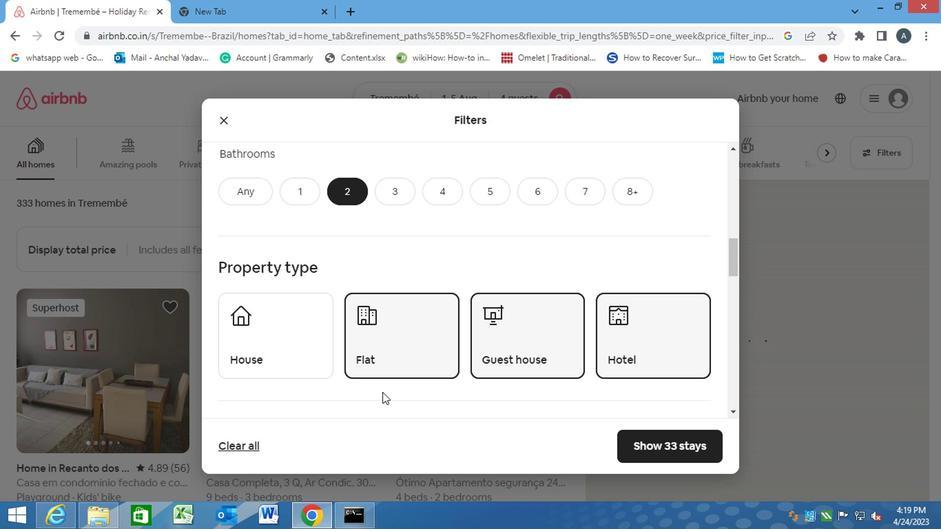
Action: Mouse scrolled (348, 339) with delta (0, 0)
Screenshot: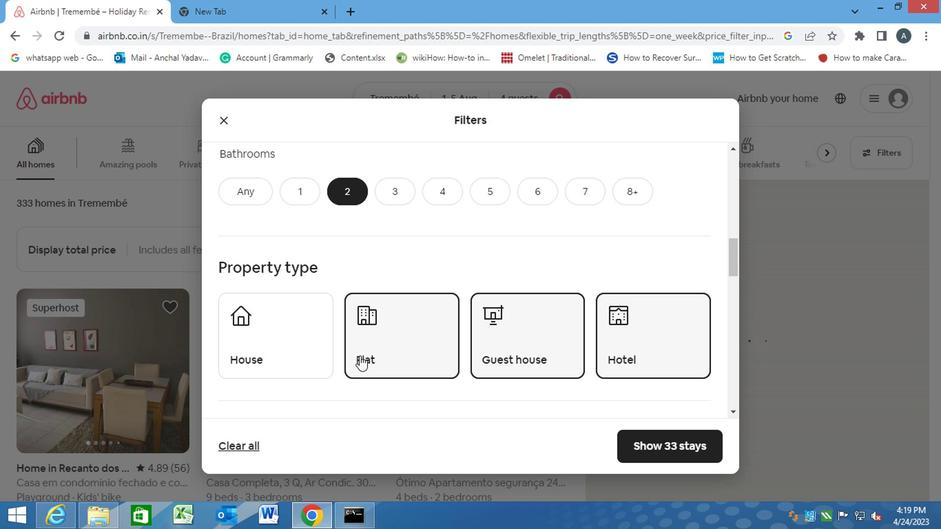 
Action: Mouse scrolled (348, 339) with delta (0, 0)
Screenshot: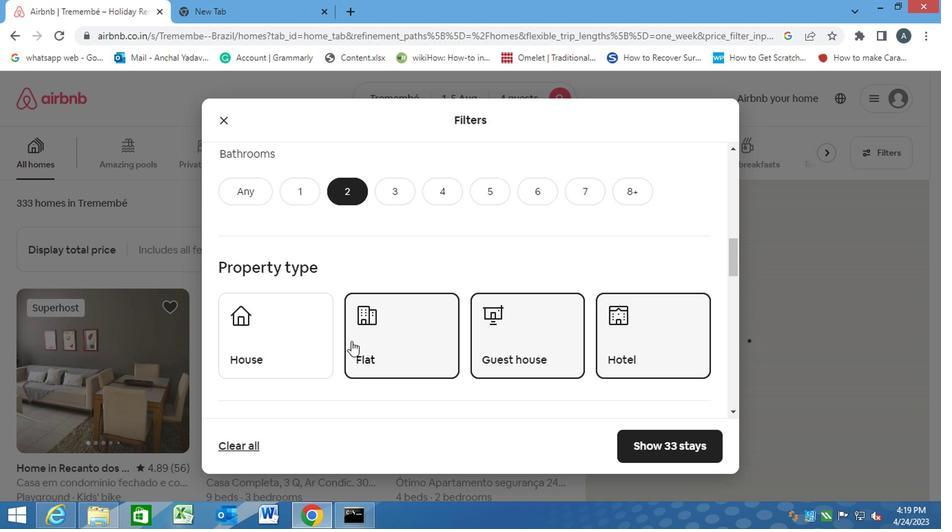 
Action: Mouse scrolled (348, 339) with delta (0, 0)
Screenshot: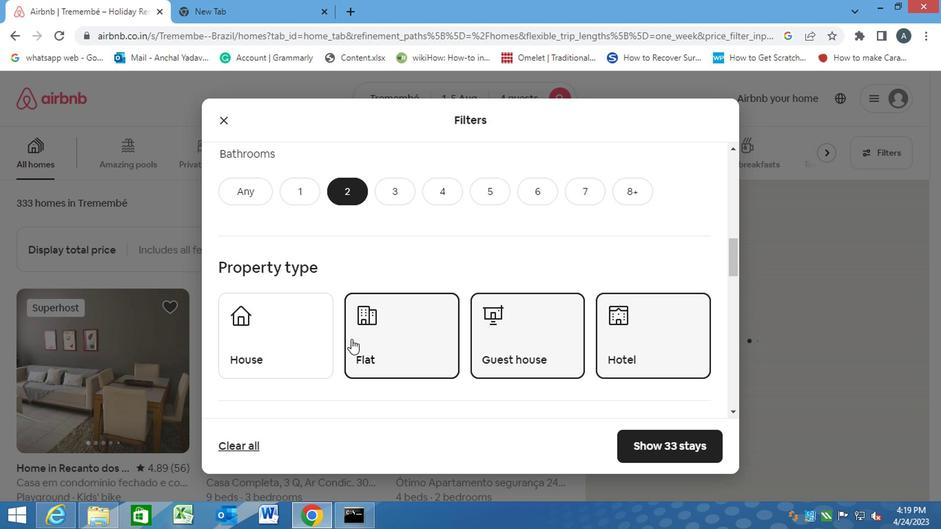 
Action: Mouse scrolled (348, 339) with delta (0, 0)
Screenshot: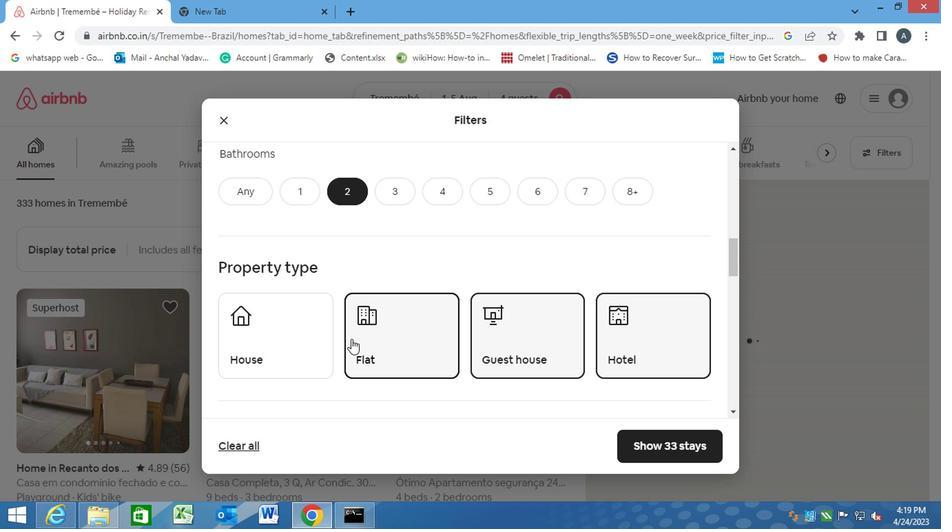
Action: Mouse moved to (211, 321)
Screenshot: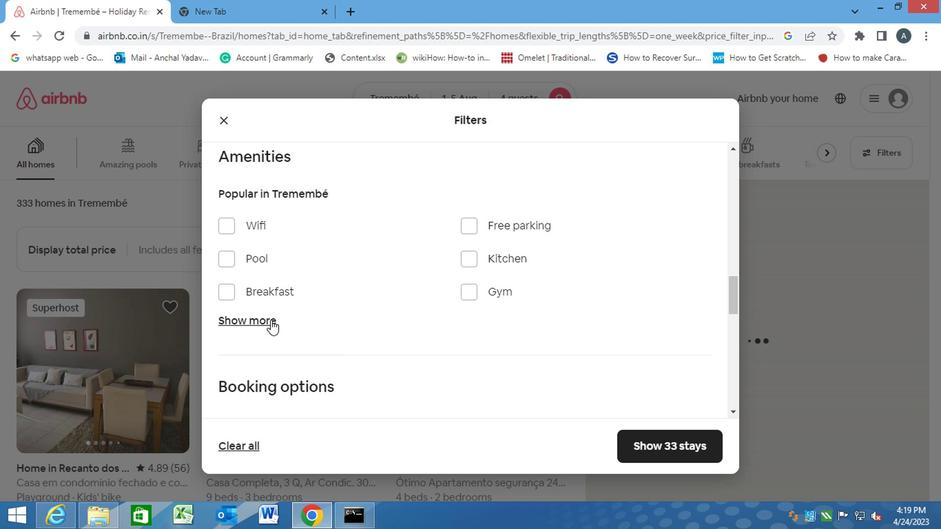 
Action: Mouse pressed left at (211, 321)
Screenshot: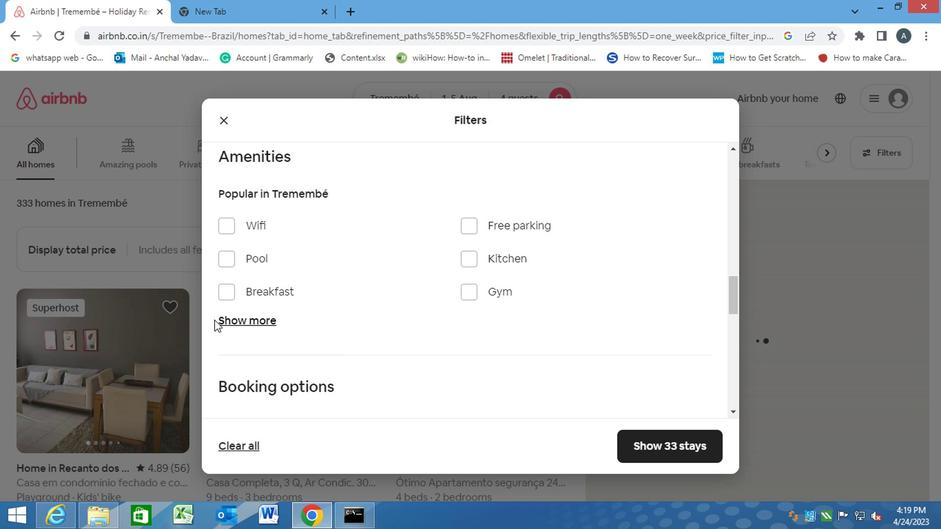 
Action: Mouse moved to (227, 320)
Screenshot: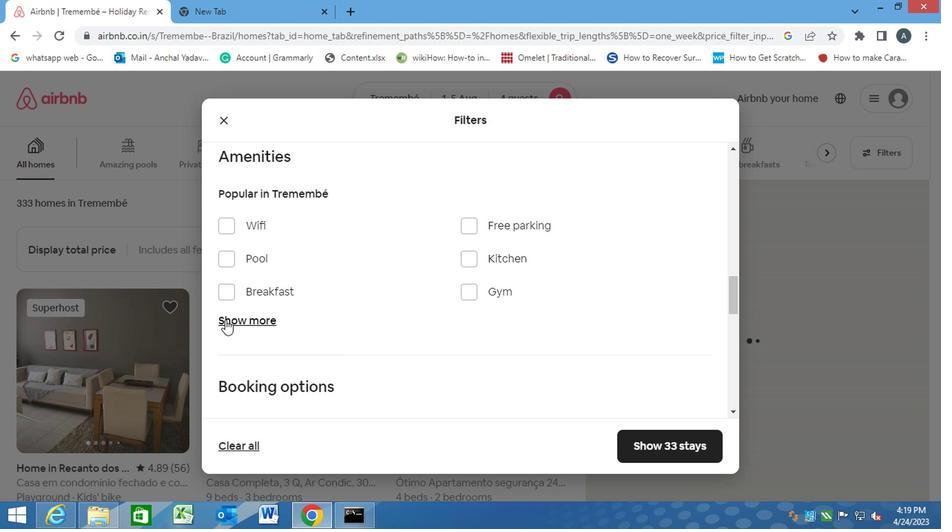 
Action: Mouse pressed left at (227, 320)
Screenshot: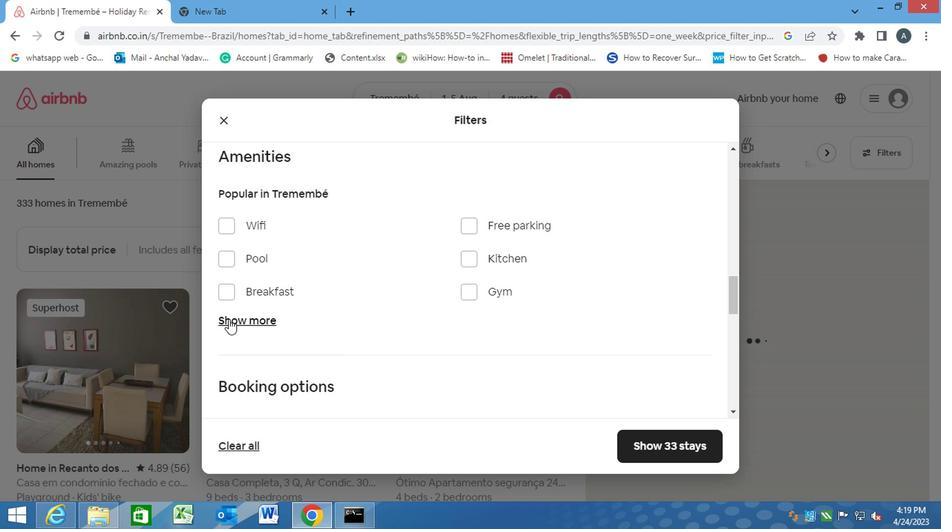 
Action: Mouse moved to (224, 369)
Screenshot: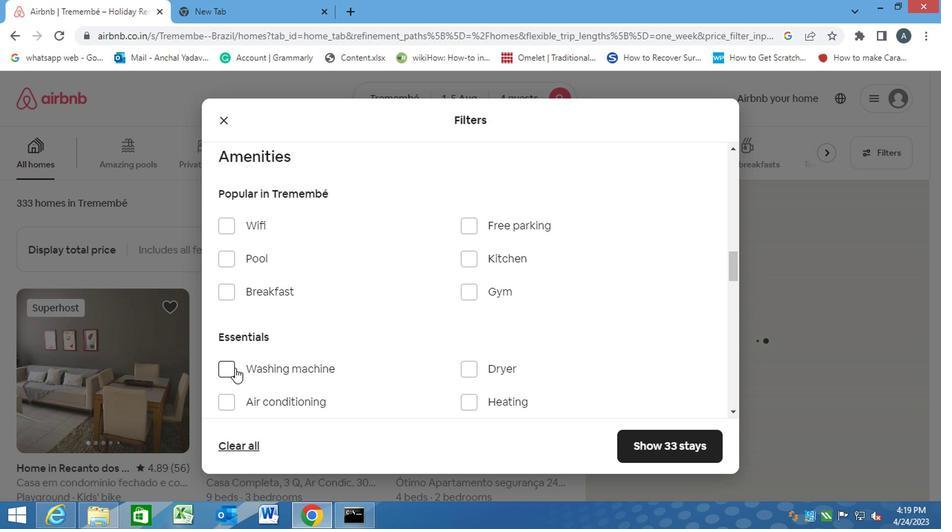 
Action: Mouse pressed left at (224, 369)
Screenshot: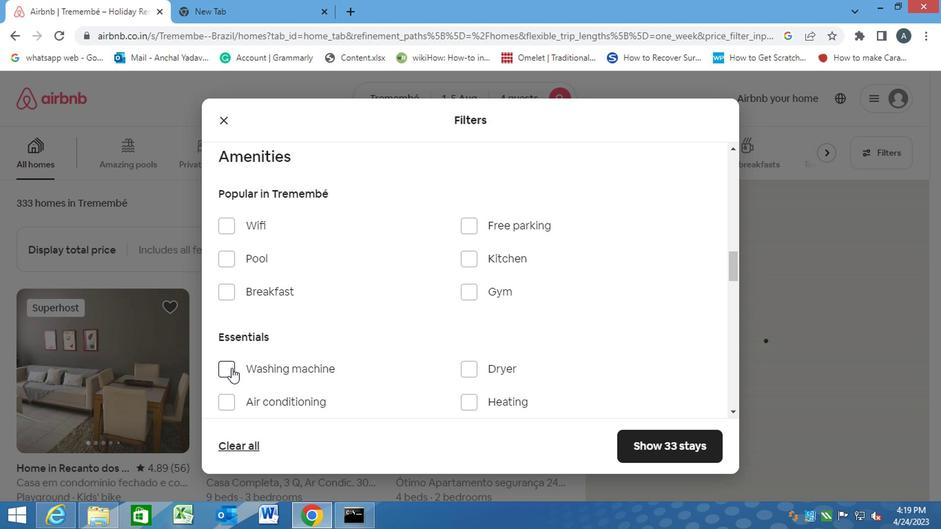 
Action: Mouse moved to (306, 355)
Screenshot: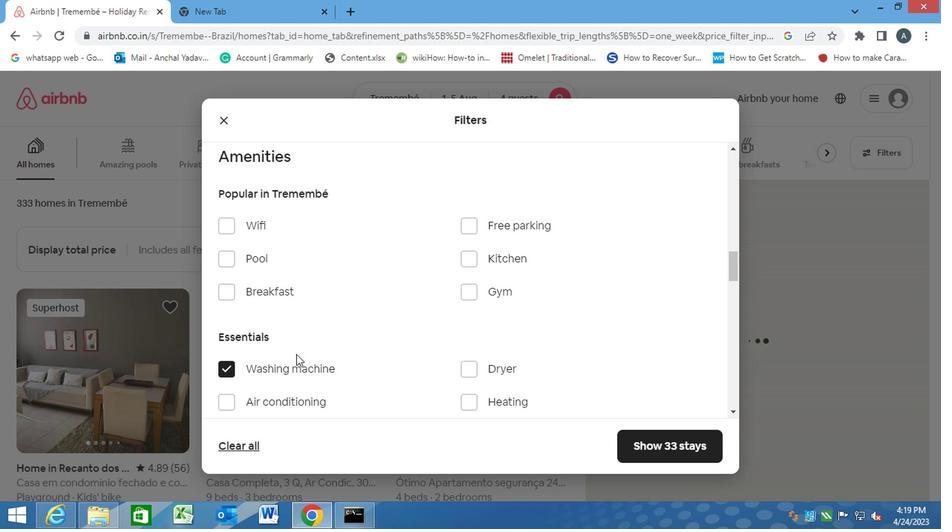 
Action: Mouse scrolled (306, 354) with delta (0, 0)
Screenshot: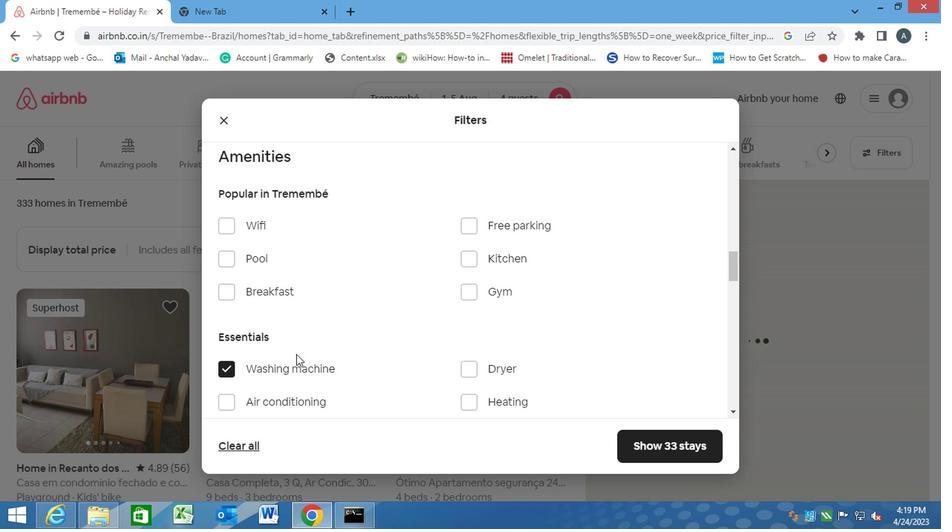 
Action: Mouse moved to (307, 355)
Screenshot: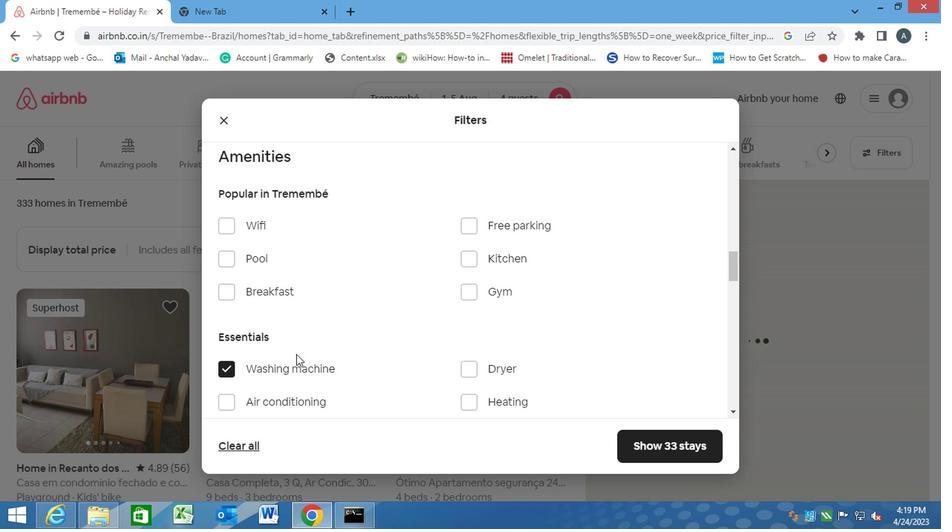 
Action: Mouse scrolled (307, 354) with delta (0, 0)
Screenshot: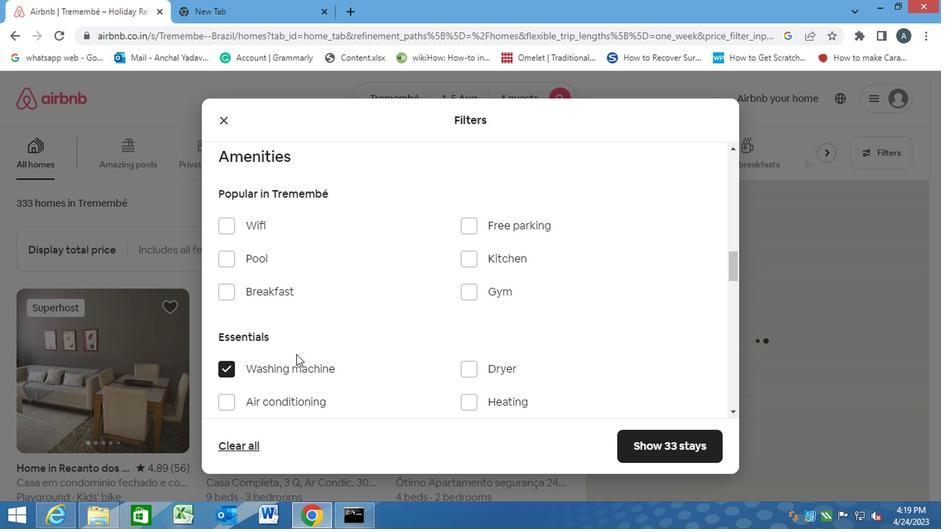 
Action: Mouse moved to (309, 355)
Screenshot: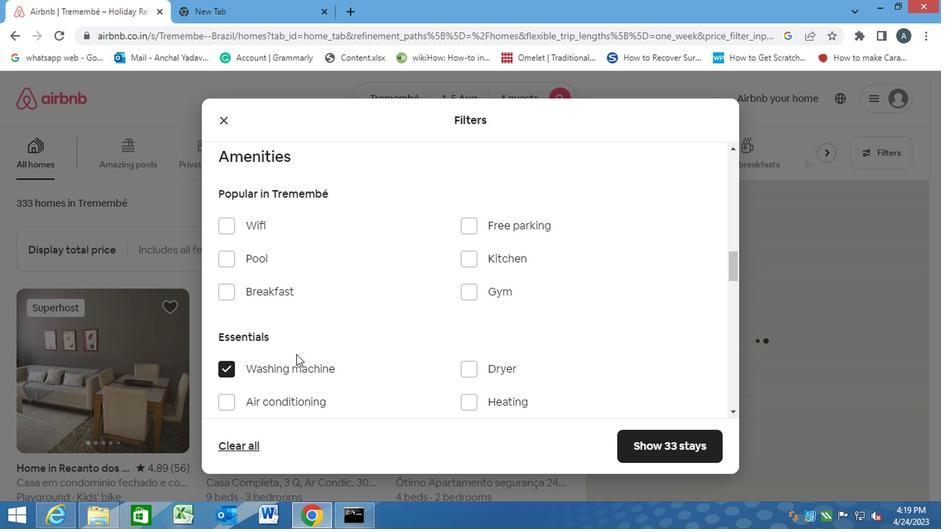 
Action: Mouse scrolled (309, 354) with delta (0, 0)
Screenshot: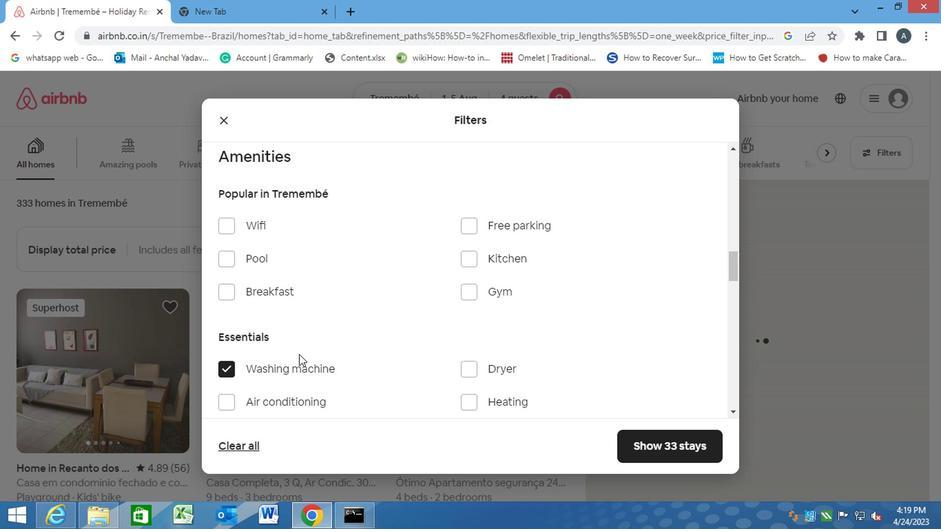 
Action: Mouse moved to (309, 355)
Screenshot: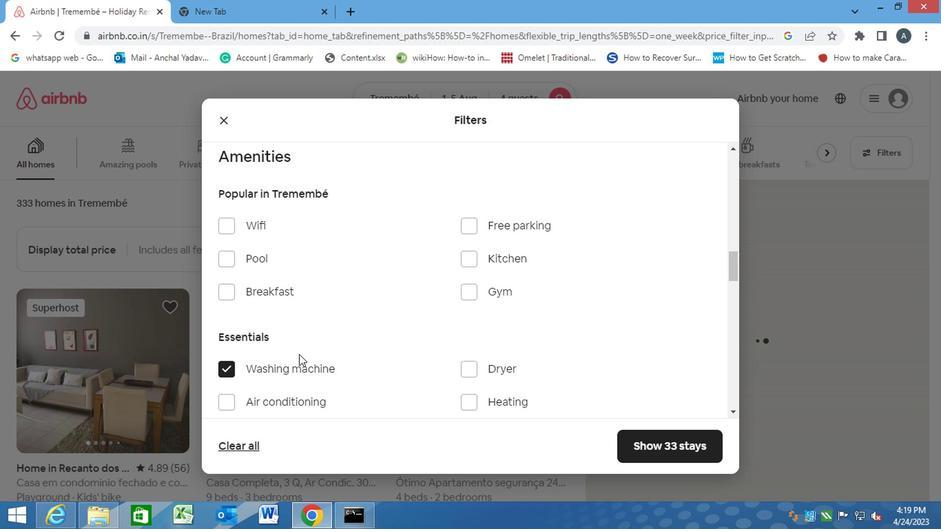
Action: Mouse scrolled (309, 354) with delta (0, 0)
Screenshot: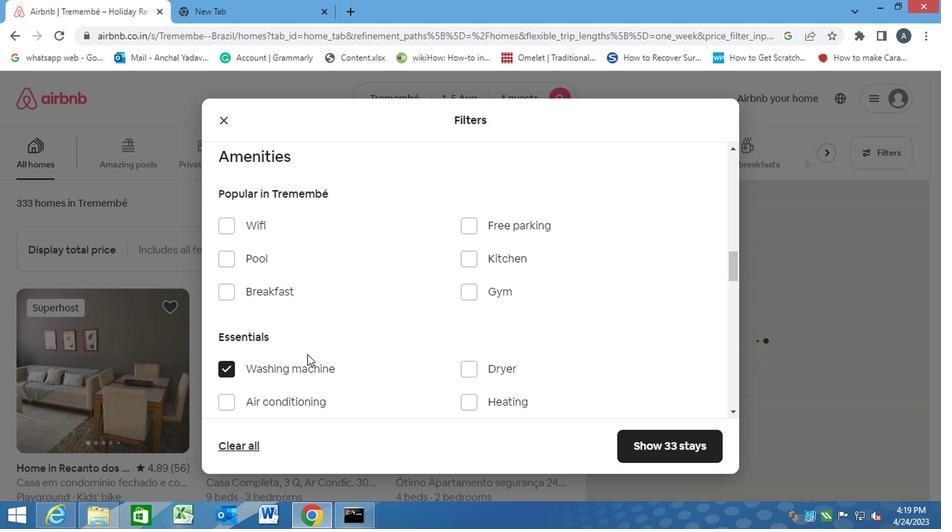 
Action: Mouse moved to (338, 350)
Screenshot: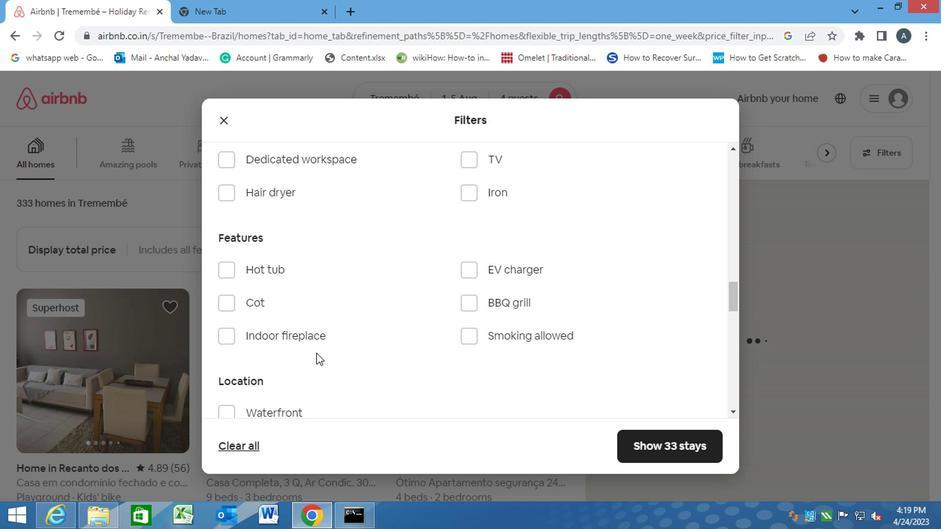 
Action: Mouse scrolled (338, 349) with delta (0, 0)
Screenshot: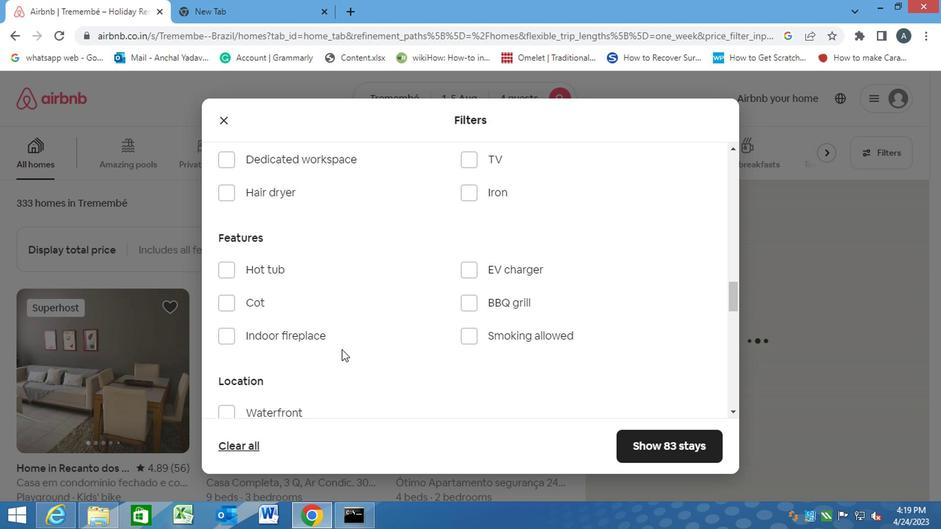 
Action: Mouse scrolled (338, 349) with delta (0, 0)
Screenshot: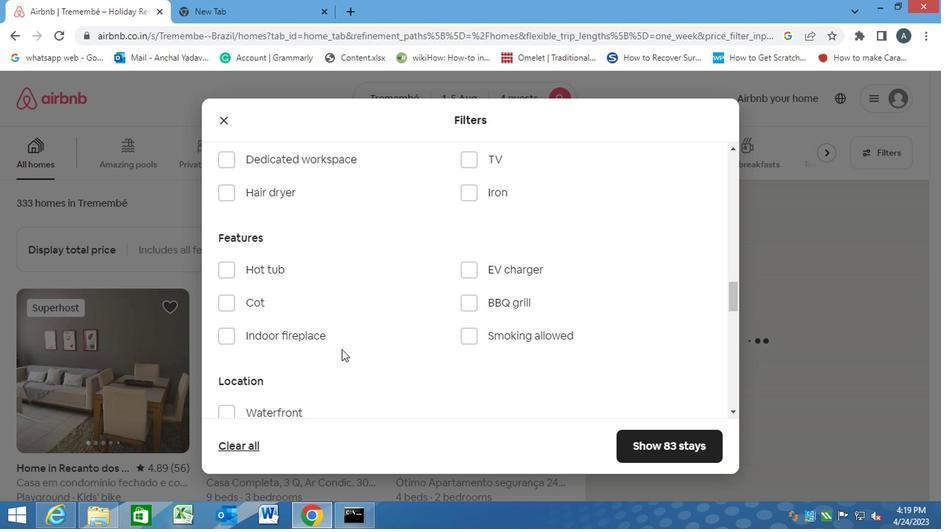 
Action: Mouse scrolled (338, 349) with delta (0, 0)
Screenshot: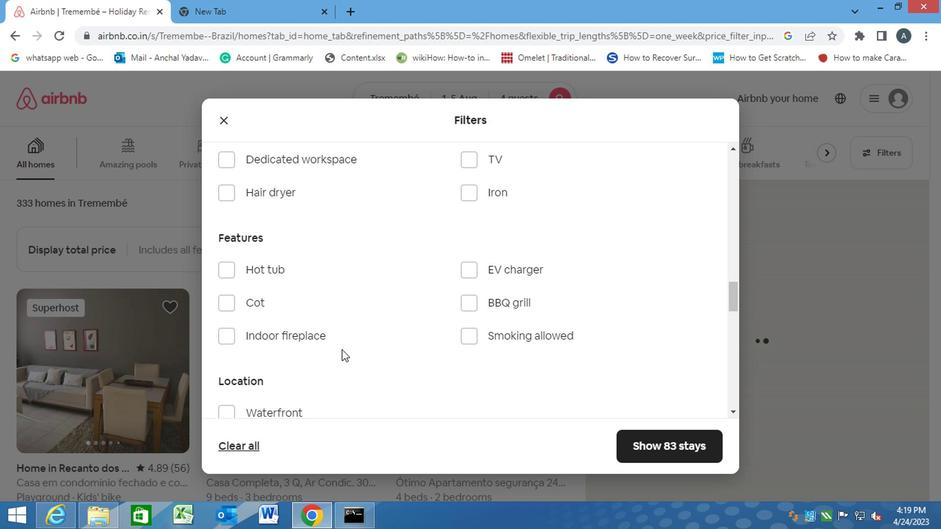 
Action: Mouse moved to (365, 340)
Screenshot: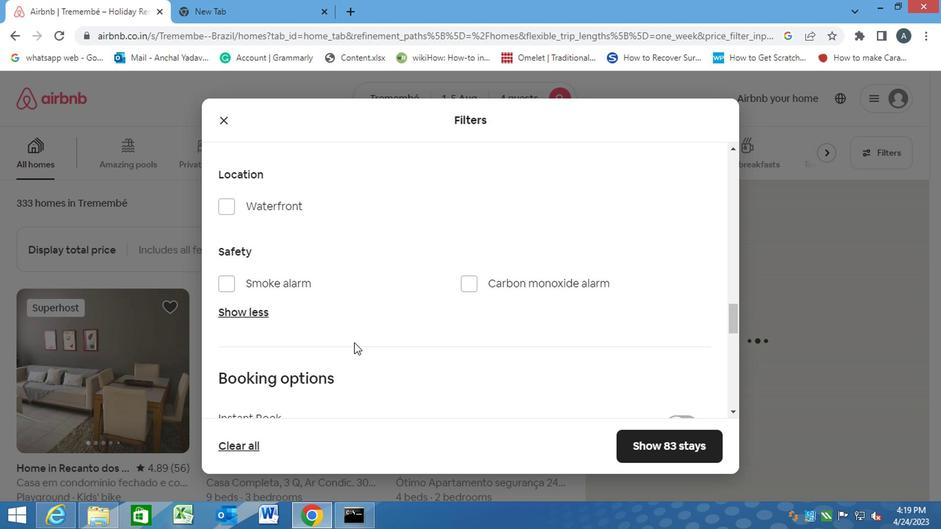 
Action: Mouse scrolled (365, 339) with delta (0, 0)
Screenshot: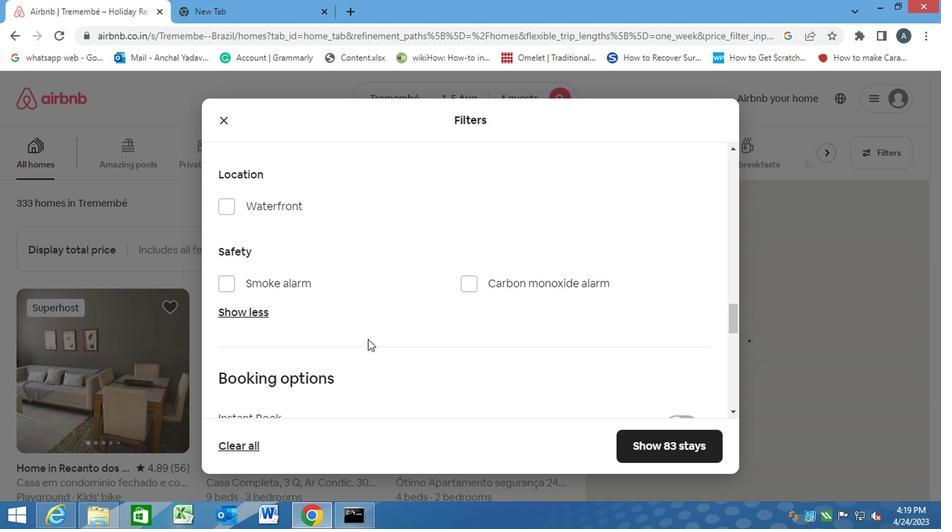 
Action: Mouse scrolled (365, 339) with delta (0, 0)
Screenshot: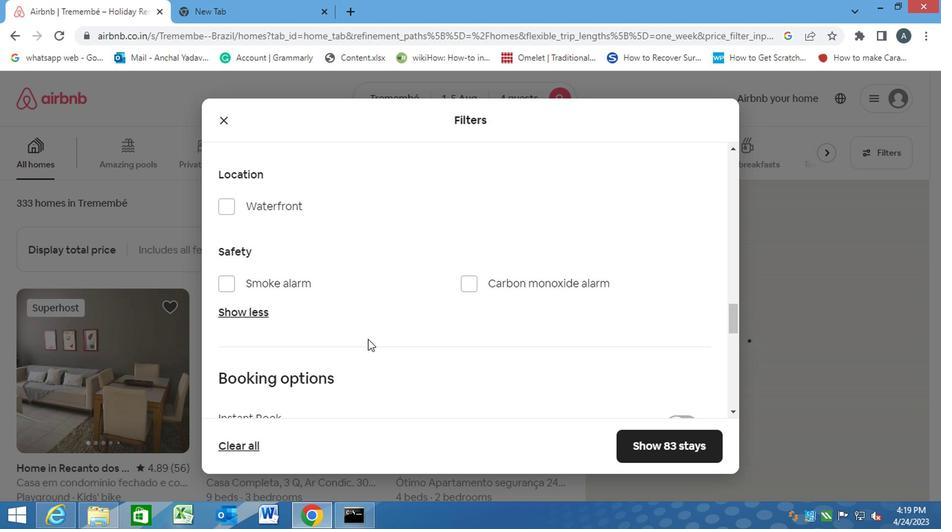 
Action: Mouse scrolled (365, 339) with delta (0, 0)
Screenshot: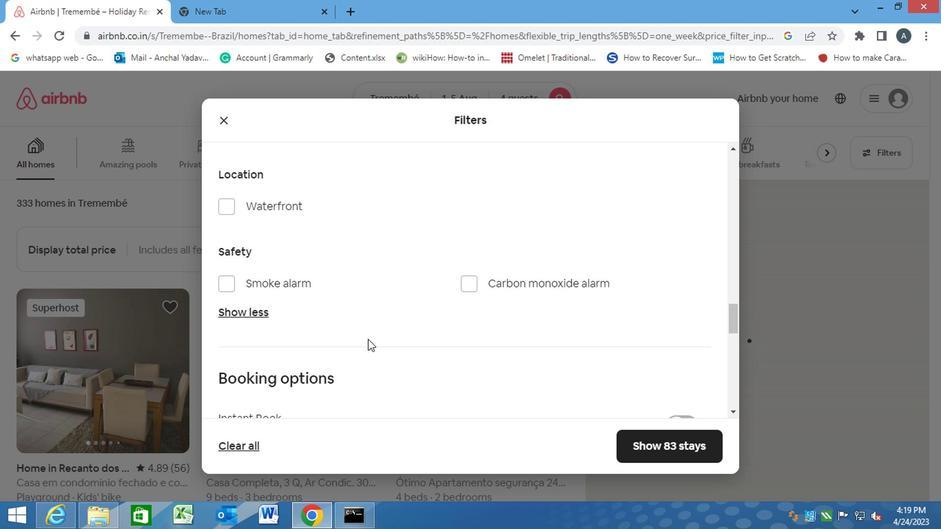 
Action: Mouse moved to (677, 266)
Screenshot: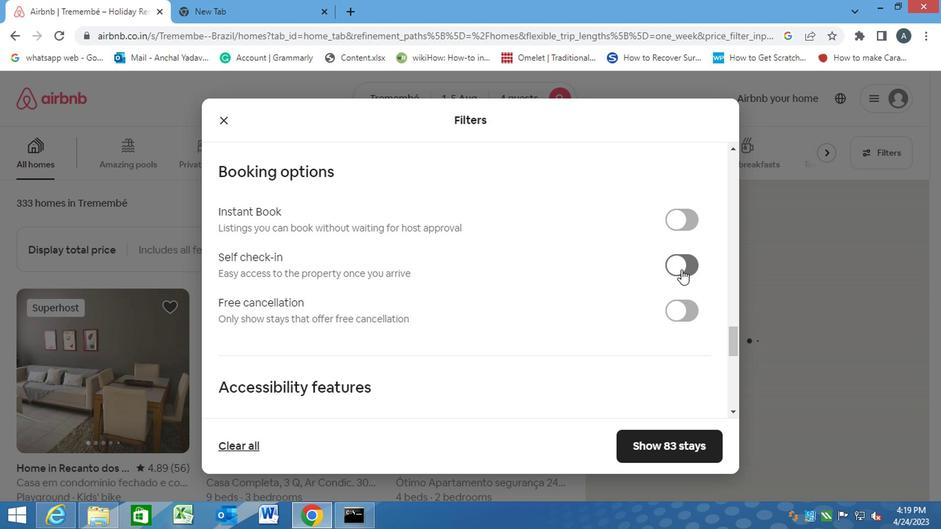 
Action: Mouse pressed left at (677, 266)
Screenshot: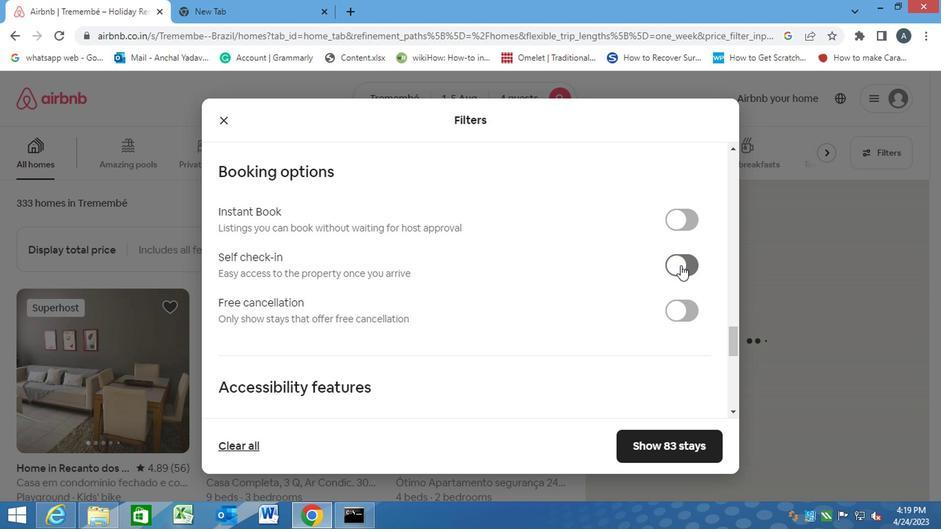 
Action: Mouse moved to (580, 297)
Screenshot: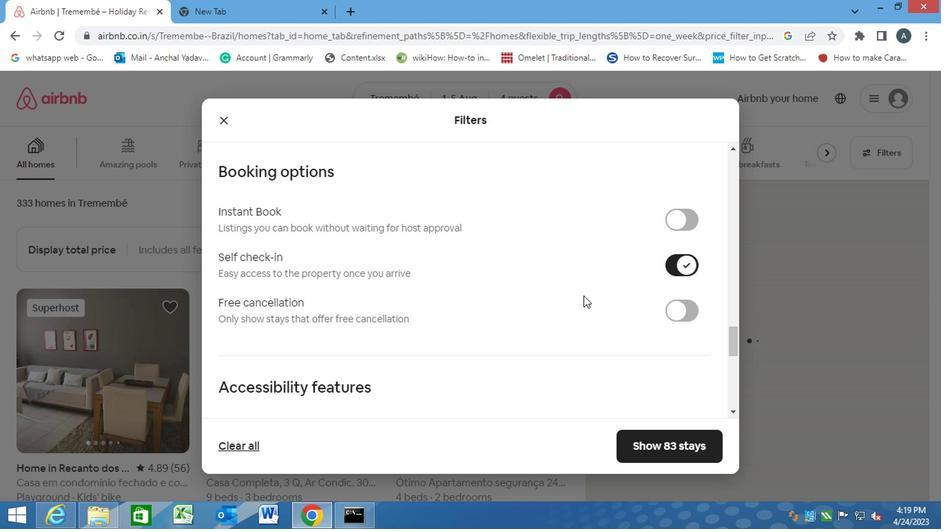 
Action: Mouse scrolled (580, 297) with delta (0, 0)
Screenshot: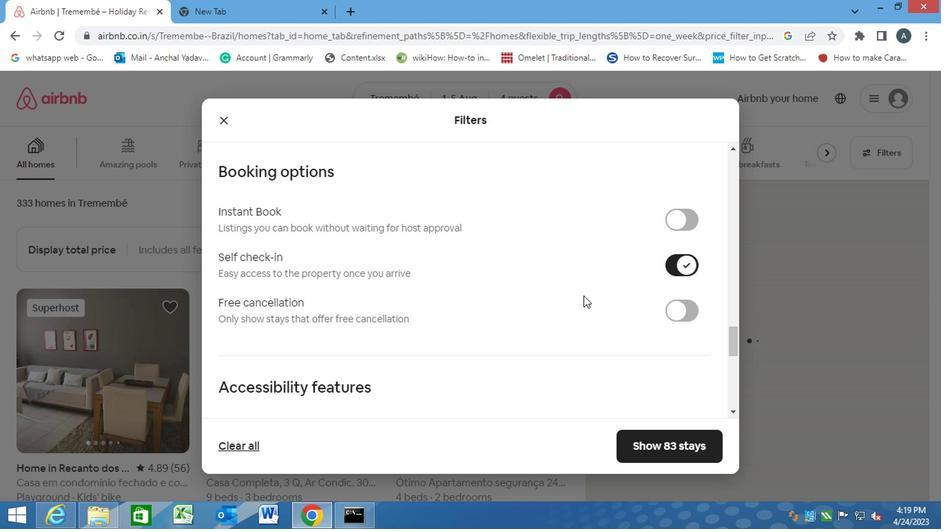 
Action: Mouse scrolled (580, 297) with delta (0, 0)
Screenshot: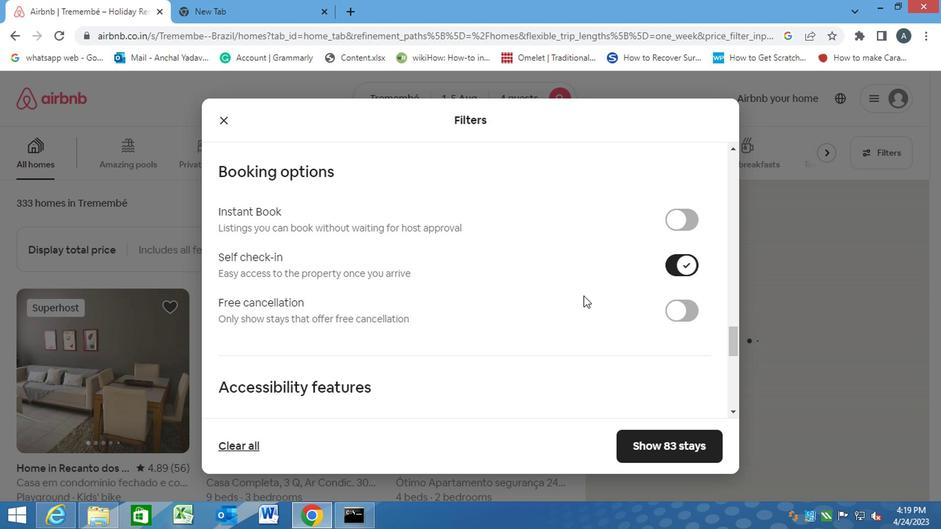 
Action: Mouse scrolled (580, 297) with delta (0, 0)
Screenshot: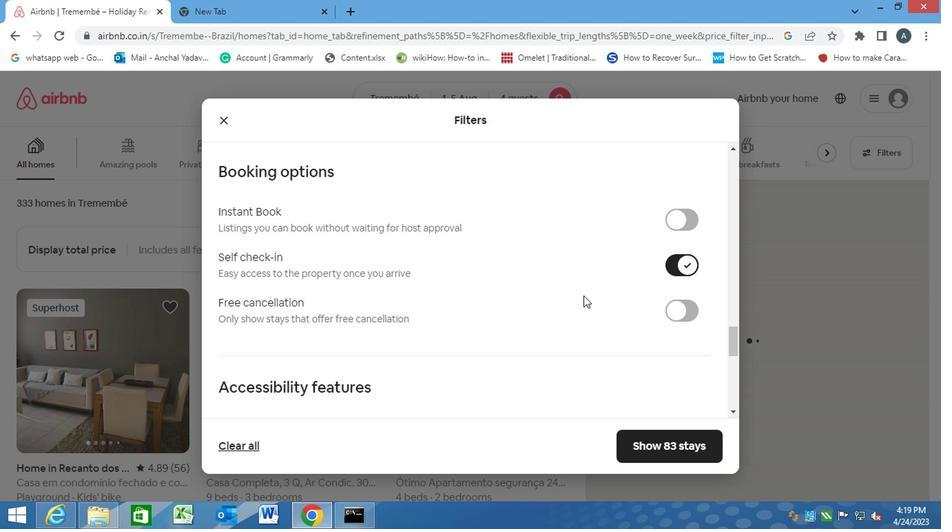 
Action: Mouse moved to (555, 312)
Screenshot: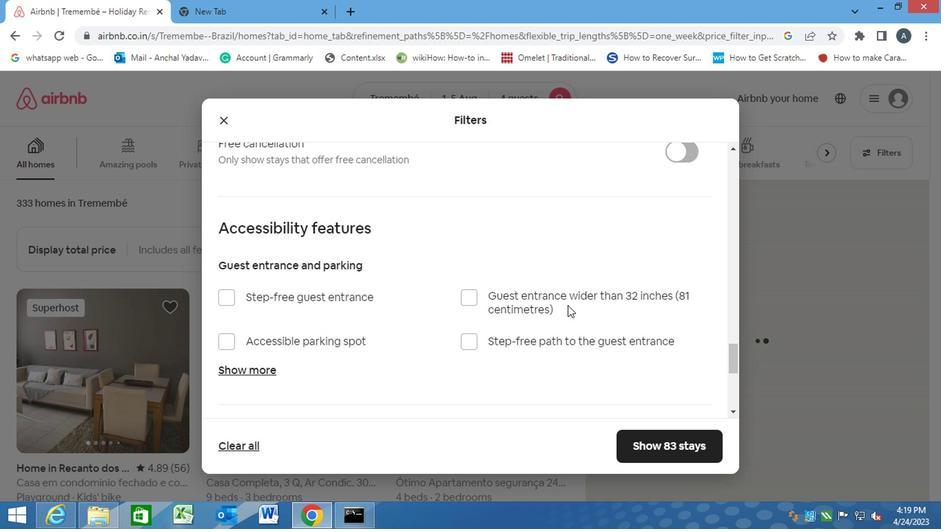 
Action: Mouse scrolled (555, 312) with delta (0, 0)
Screenshot: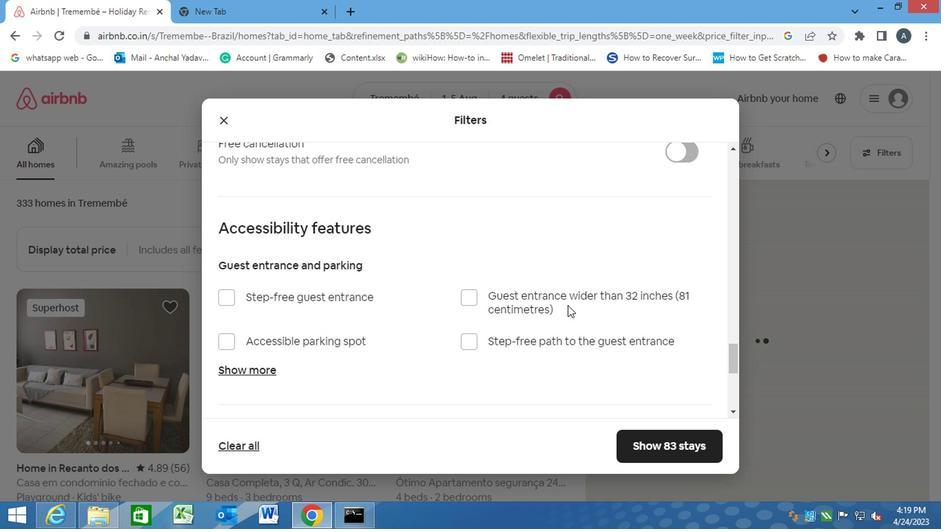 
Action: Mouse moved to (553, 313)
Screenshot: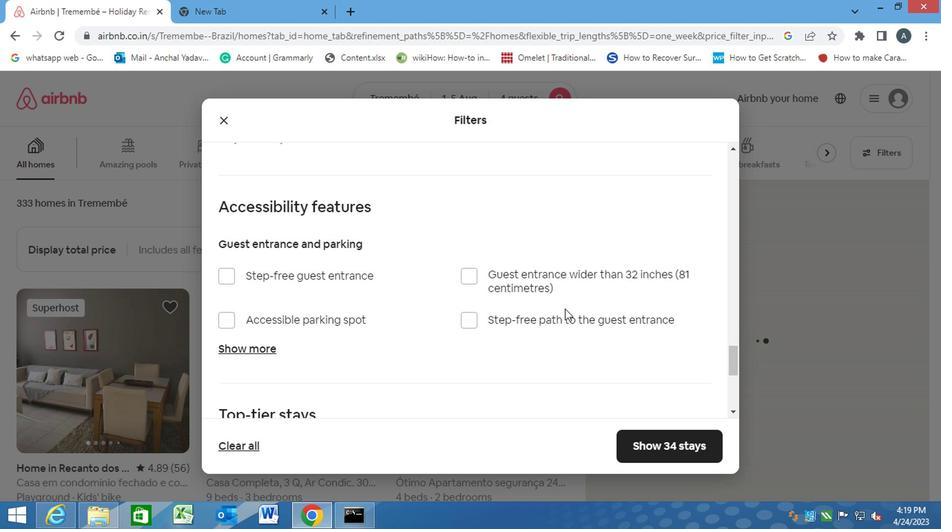 
Action: Mouse scrolled (553, 312) with delta (0, 0)
Screenshot: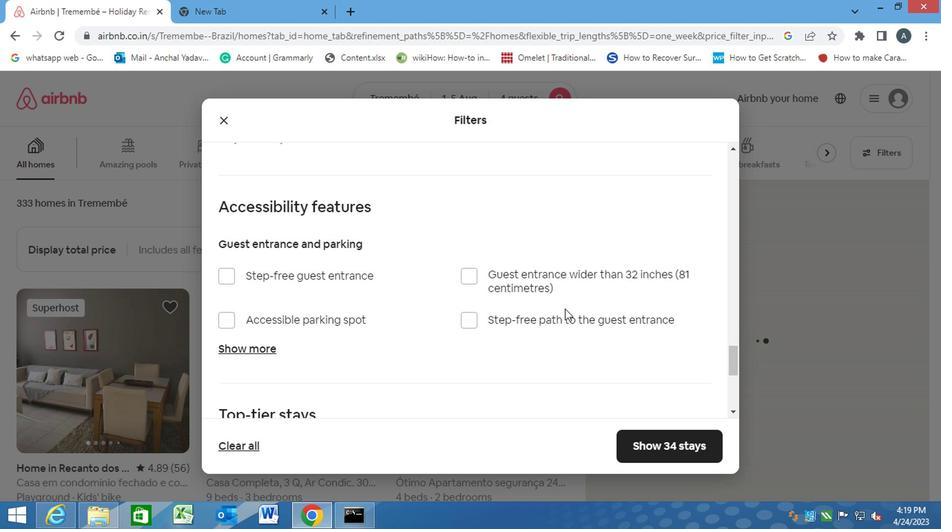 
Action: Mouse moved to (553, 313)
Screenshot: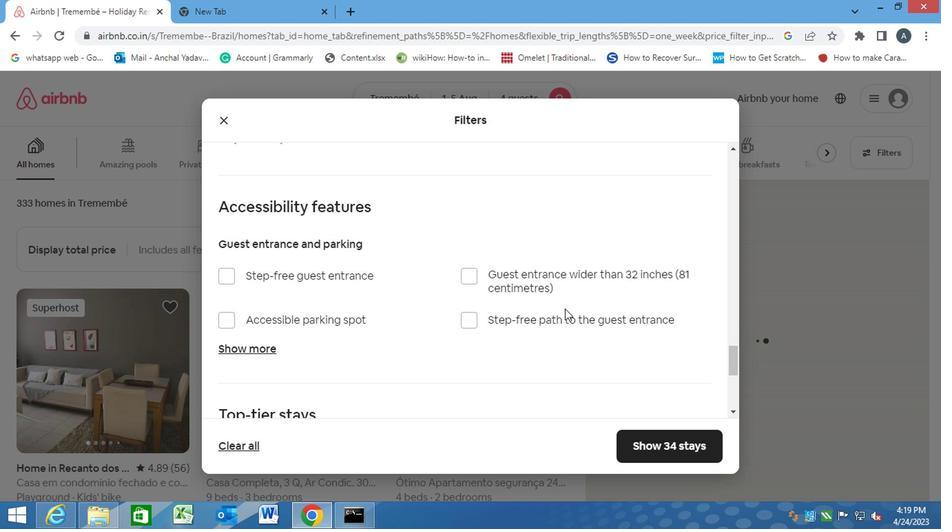 
Action: Mouse scrolled (553, 312) with delta (0, 0)
Screenshot: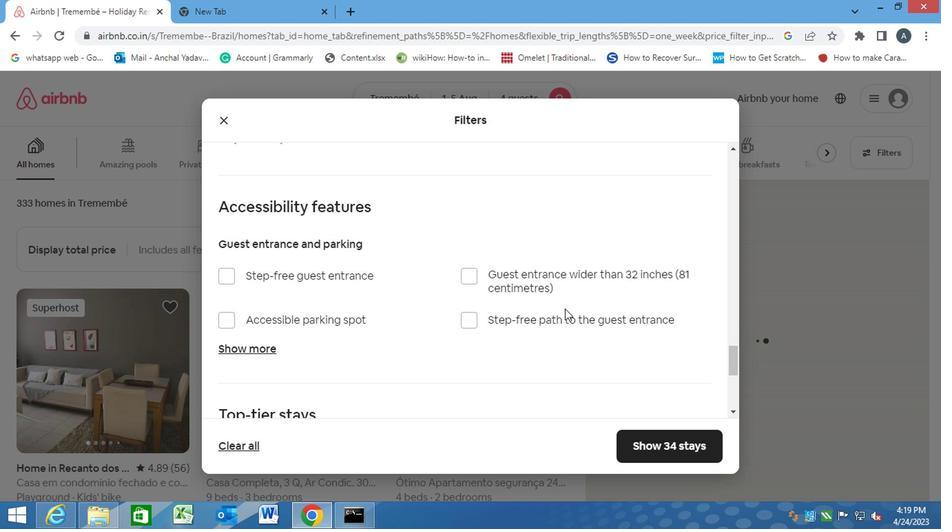 
Action: Mouse moved to (465, 340)
Screenshot: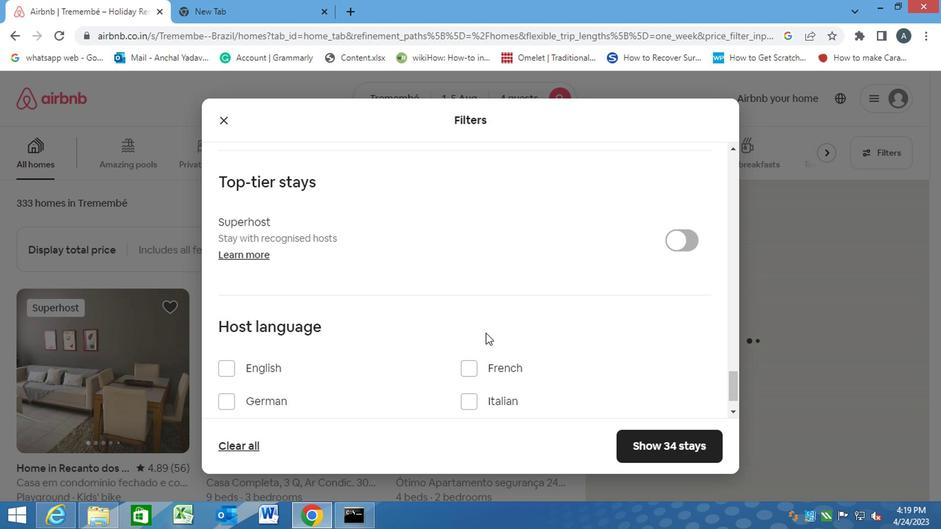 
Action: Mouse scrolled (465, 339) with delta (0, 0)
Screenshot: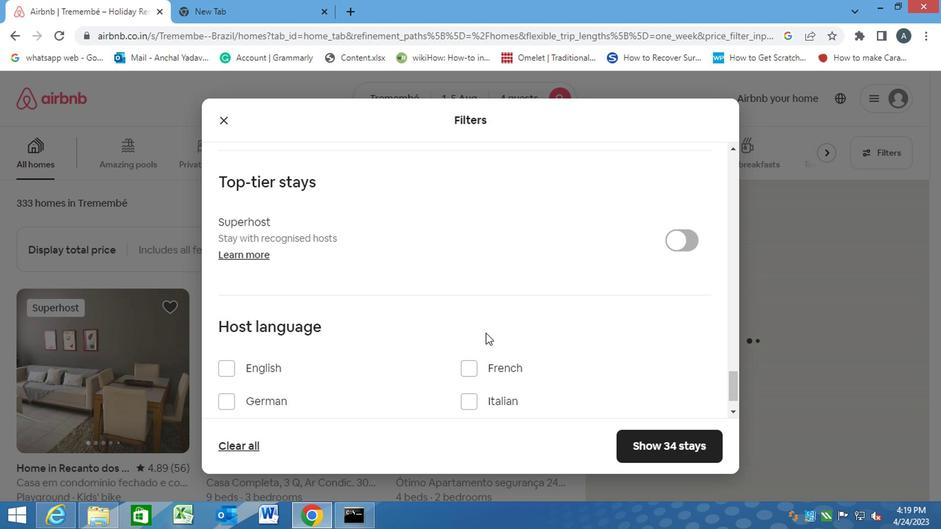 
Action: Mouse moved to (462, 342)
Screenshot: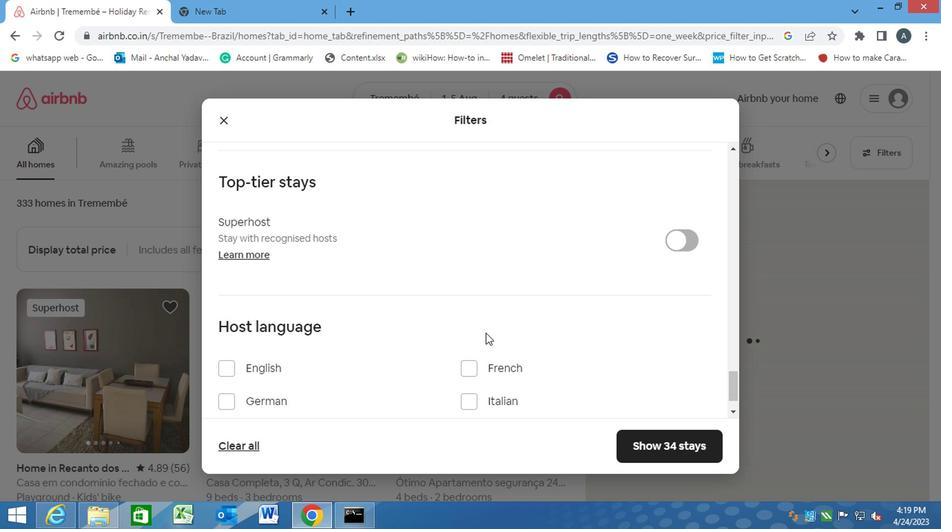 
Action: Mouse scrolled (462, 341) with delta (0, 0)
Screenshot: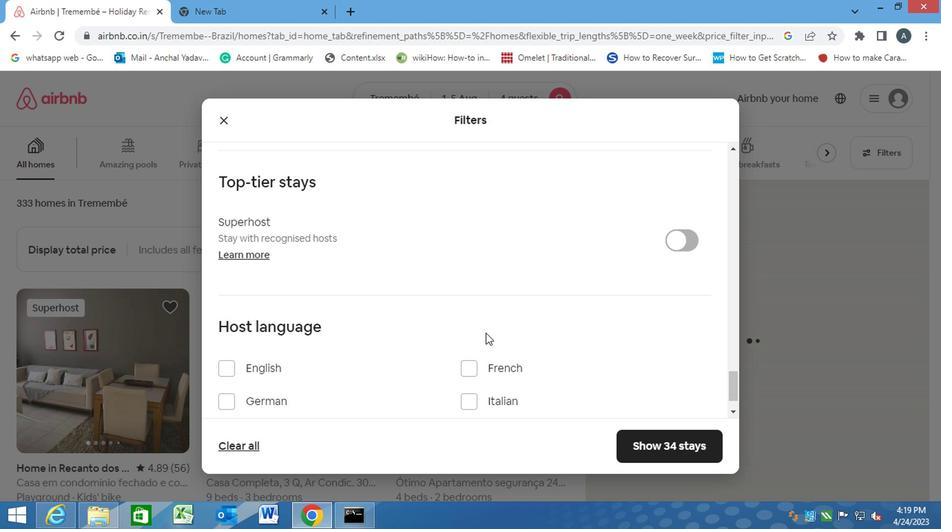 
Action: Mouse scrolled (462, 341) with delta (0, 0)
Screenshot: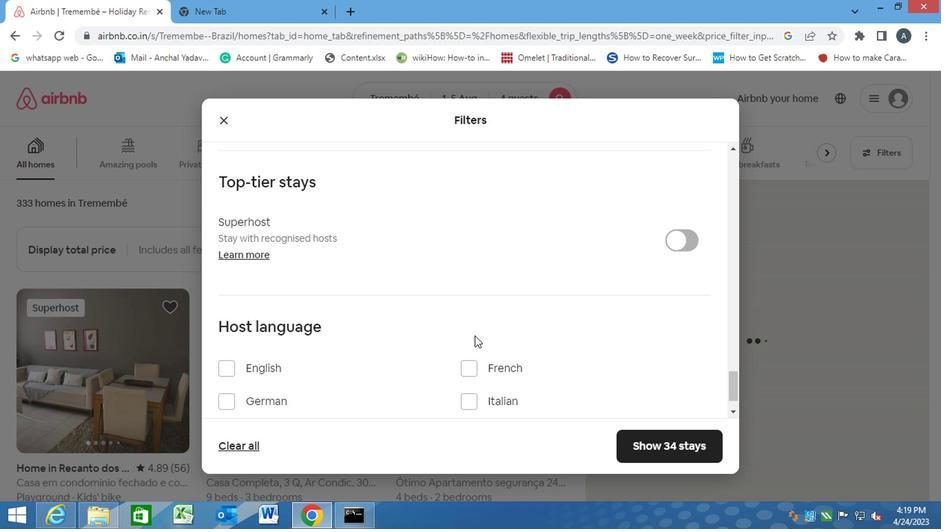 
Action: Mouse moved to (226, 380)
Screenshot: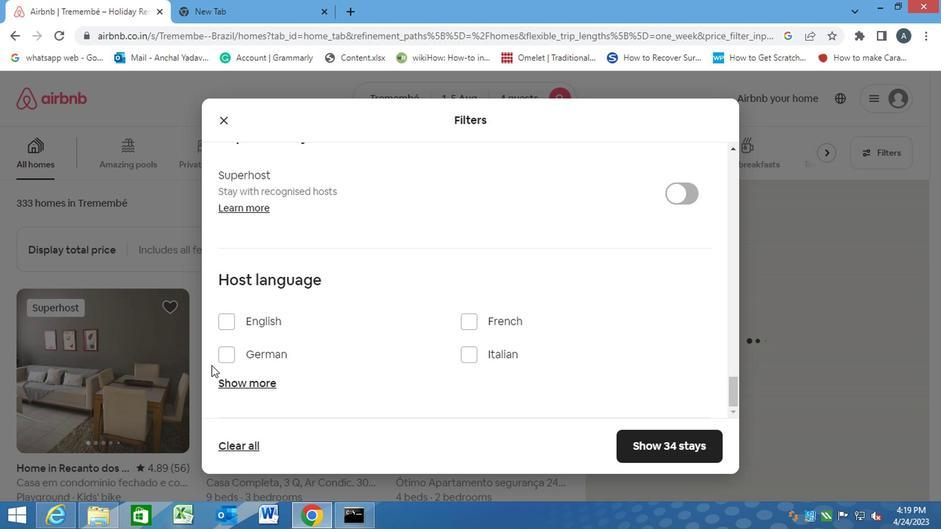 
Action: Mouse pressed left at (226, 380)
Screenshot: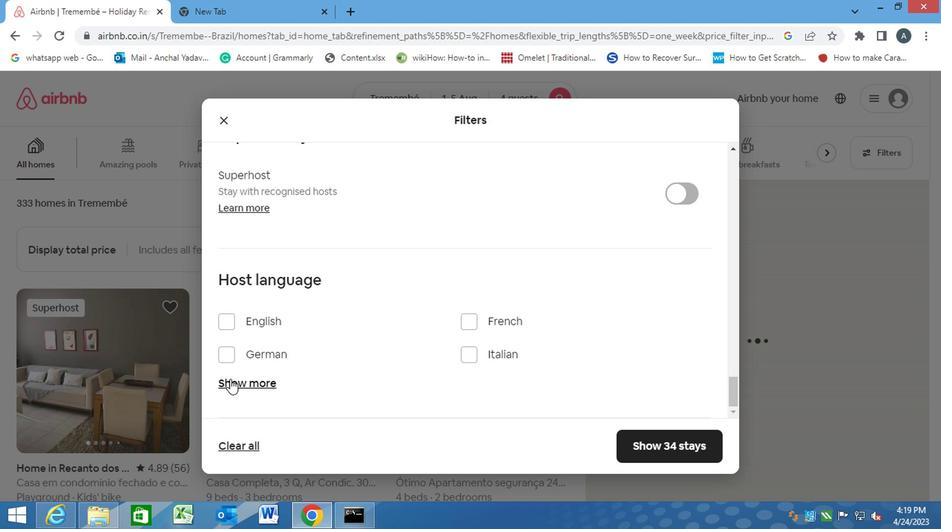 
Action: Mouse moved to (229, 384)
Screenshot: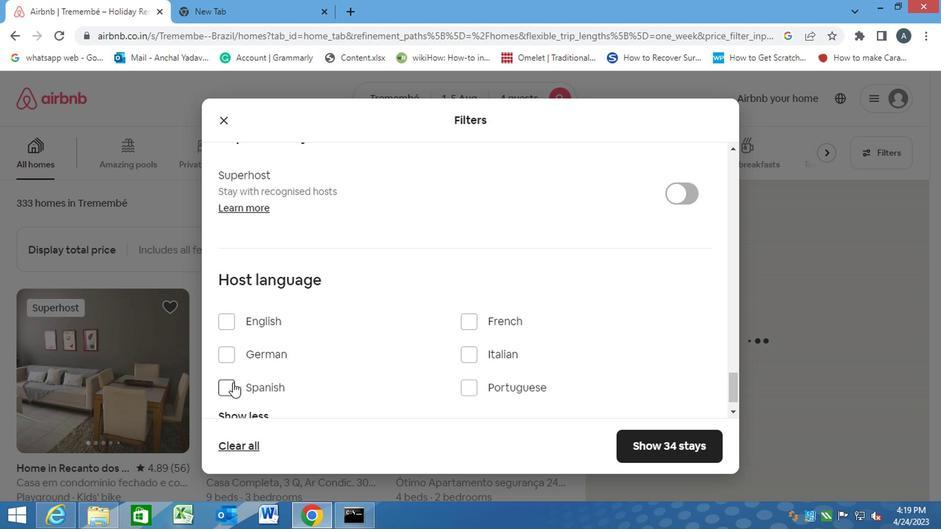 
Action: Mouse pressed left at (229, 384)
Screenshot: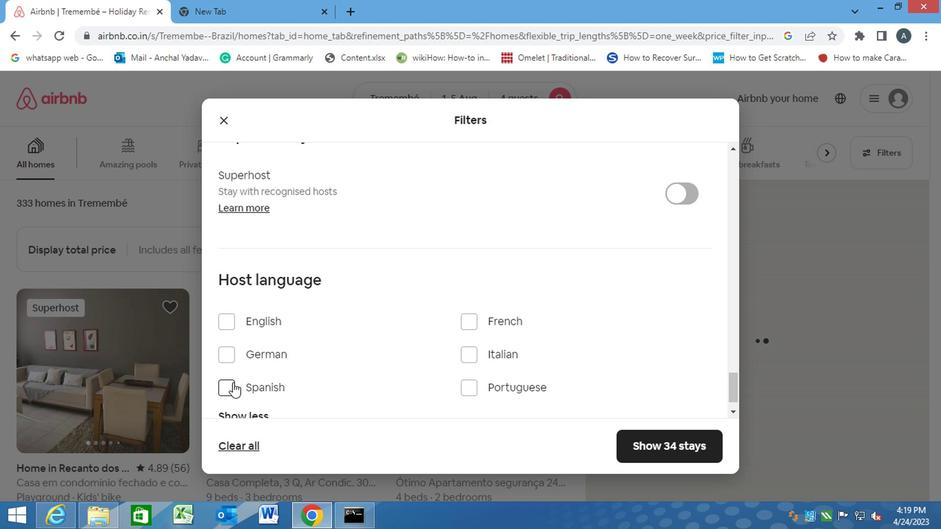 
Action: Mouse moved to (655, 445)
Screenshot: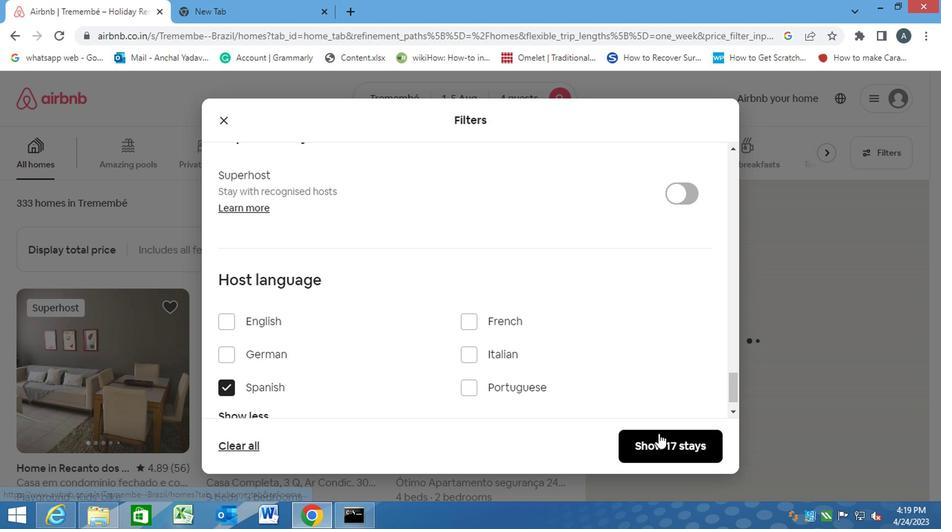 
Action: Mouse pressed left at (655, 445)
Screenshot: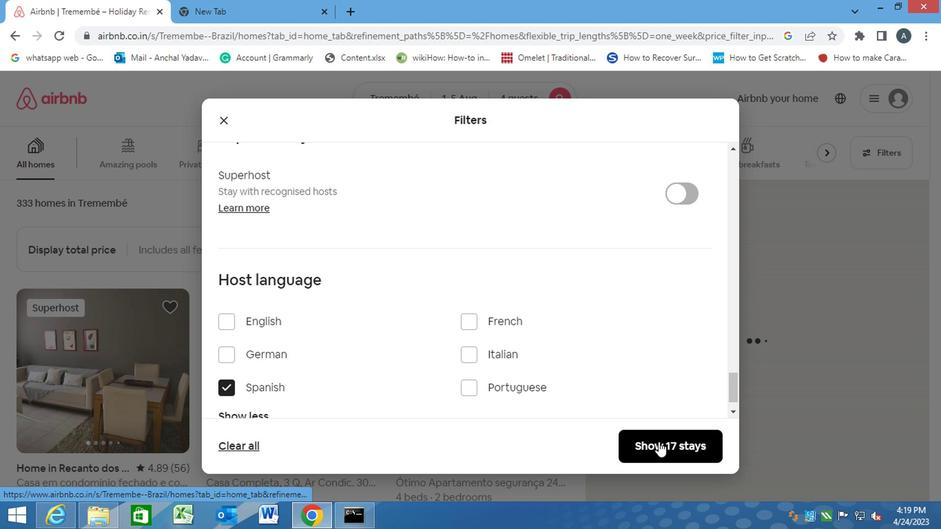 
